 Task: In the  document regulation.rtf Use the feature 'and check spelling and grammer' Select the body of letter and change paragraph spacing to  'Double' Select the word  Hello and change the font size to  25
Action: Mouse moved to (248, 353)
Screenshot: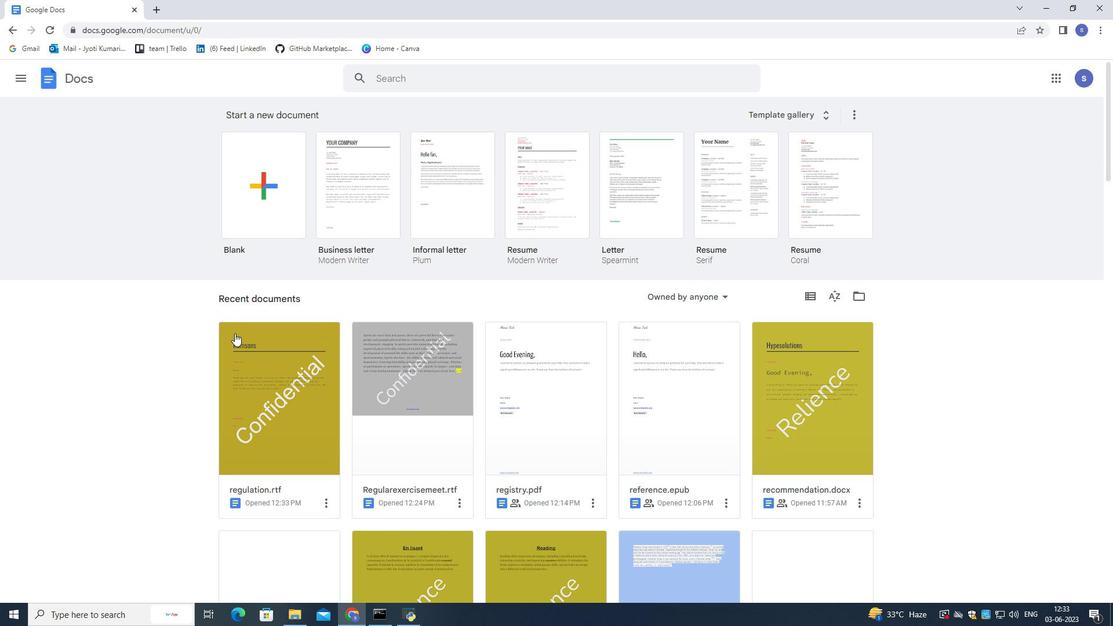 
Action: Mouse pressed left at (248, 353)
Screenshot: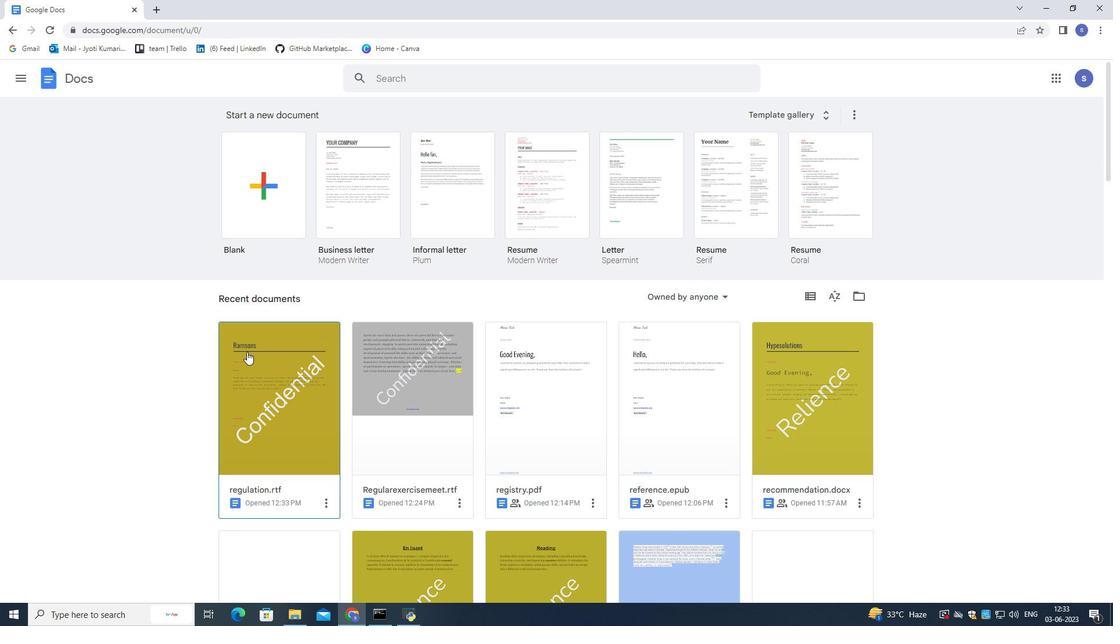 
Action: Mouse moved to (248, 353)
Screenshot: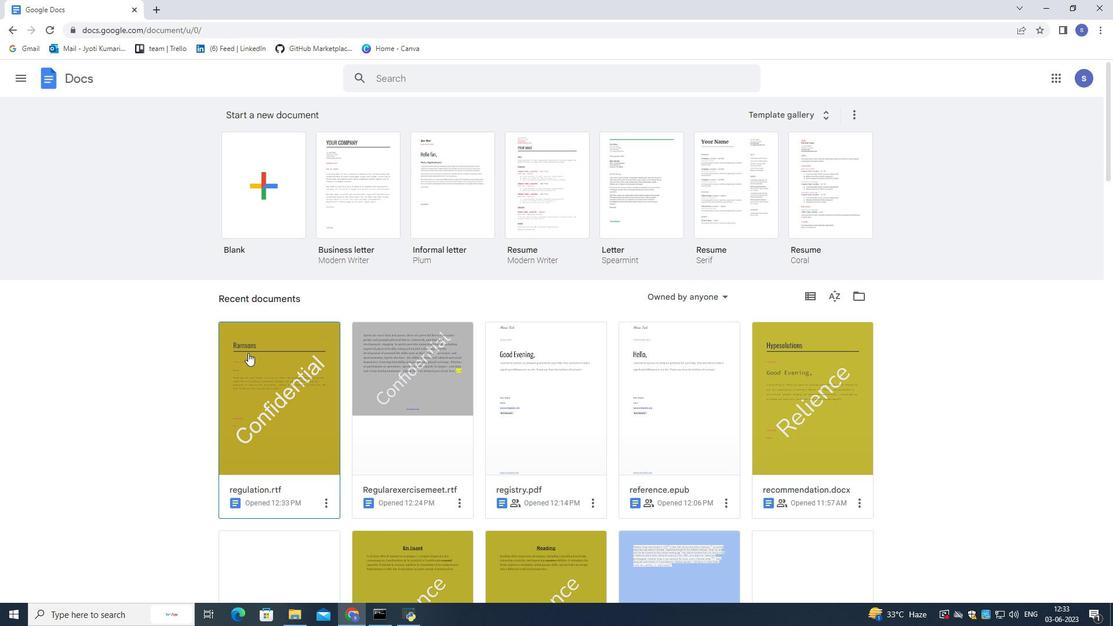 
Action: Mouse pressed left at (248, 353)
Screenshot: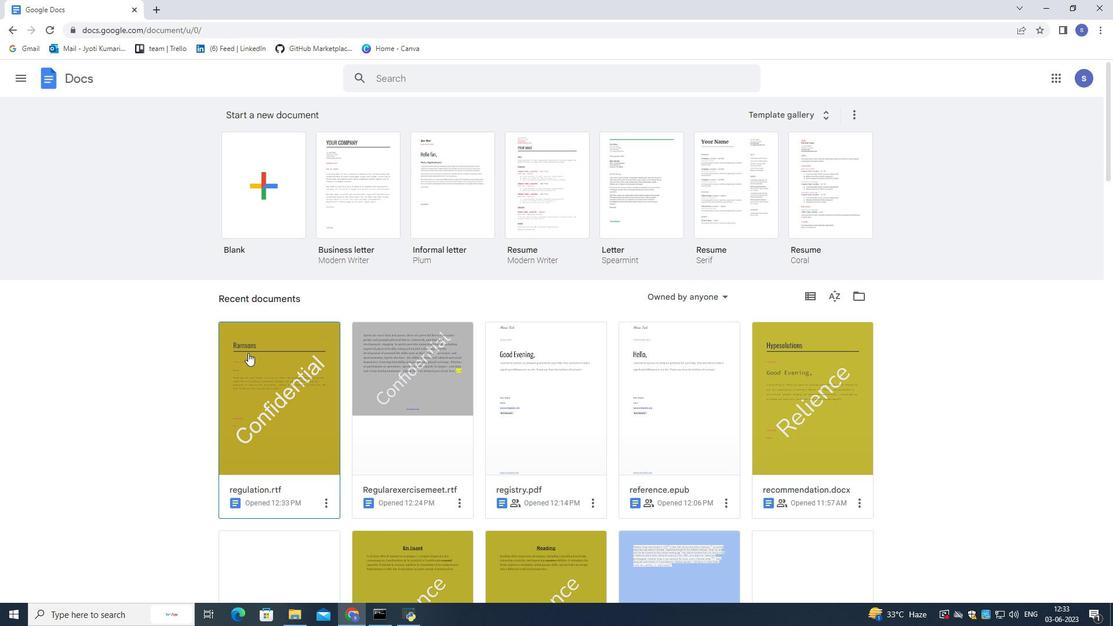 
Action: Mouse moved to (183, 87)
Screenshot: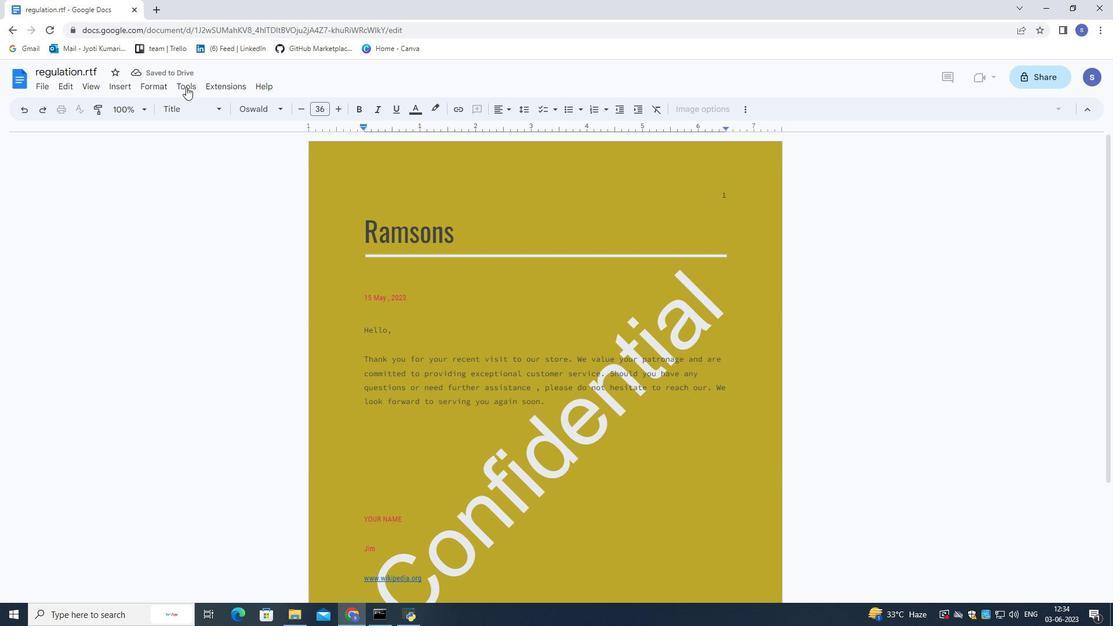 
Action: Mouse pressed left at (183, 87)
Screenshot: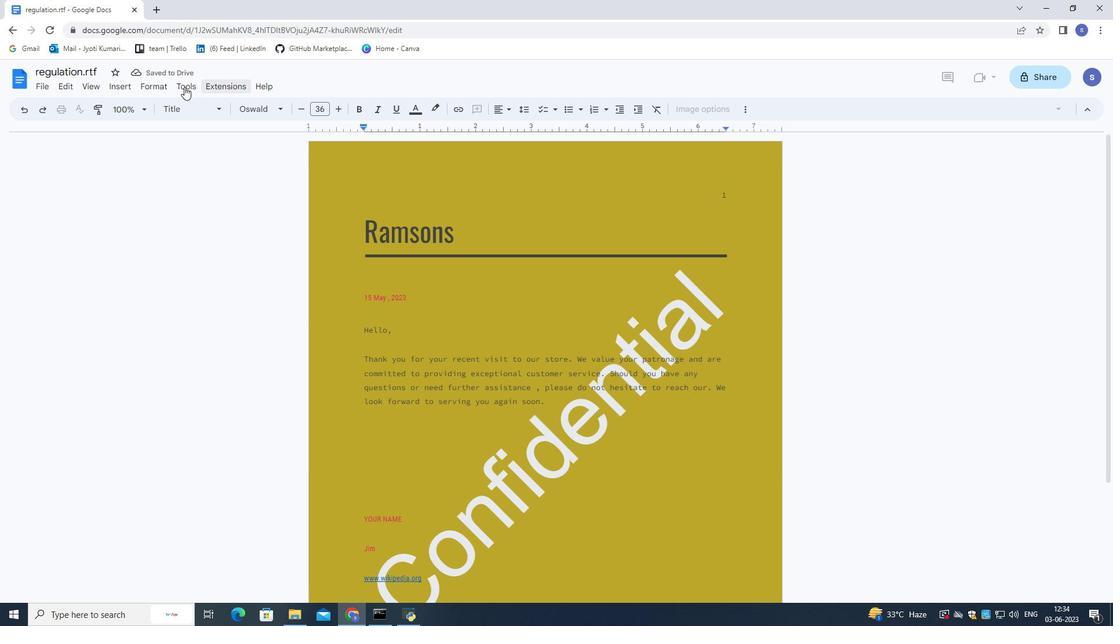 
Action: Mouse moved to (207, 103)
Screenshot: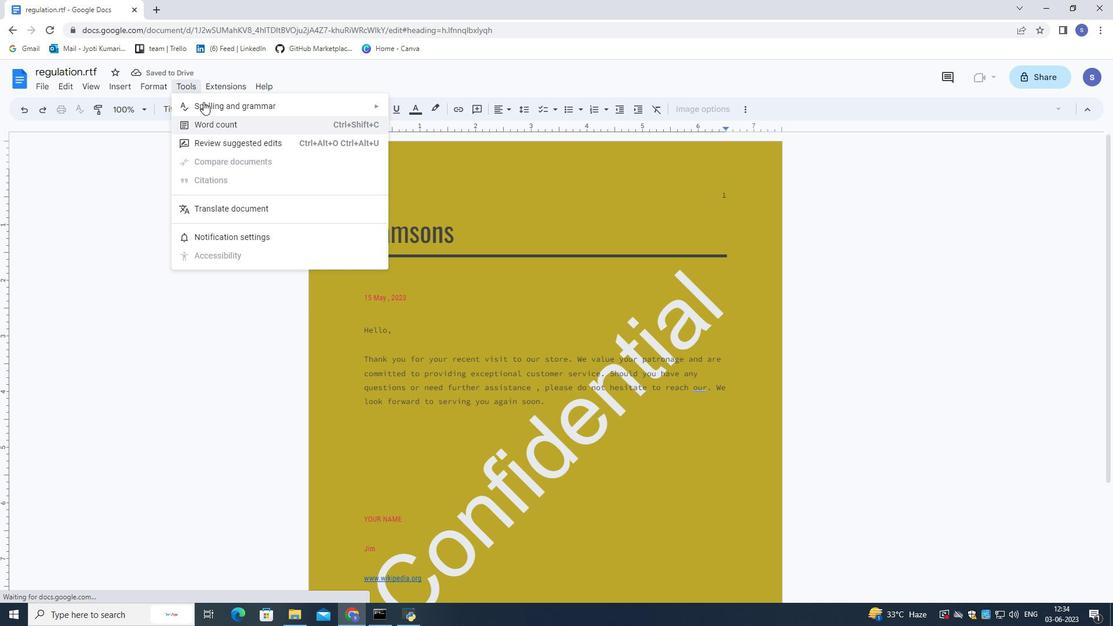 
Action: Mouse pressed left at (207, 103)
Screenshot: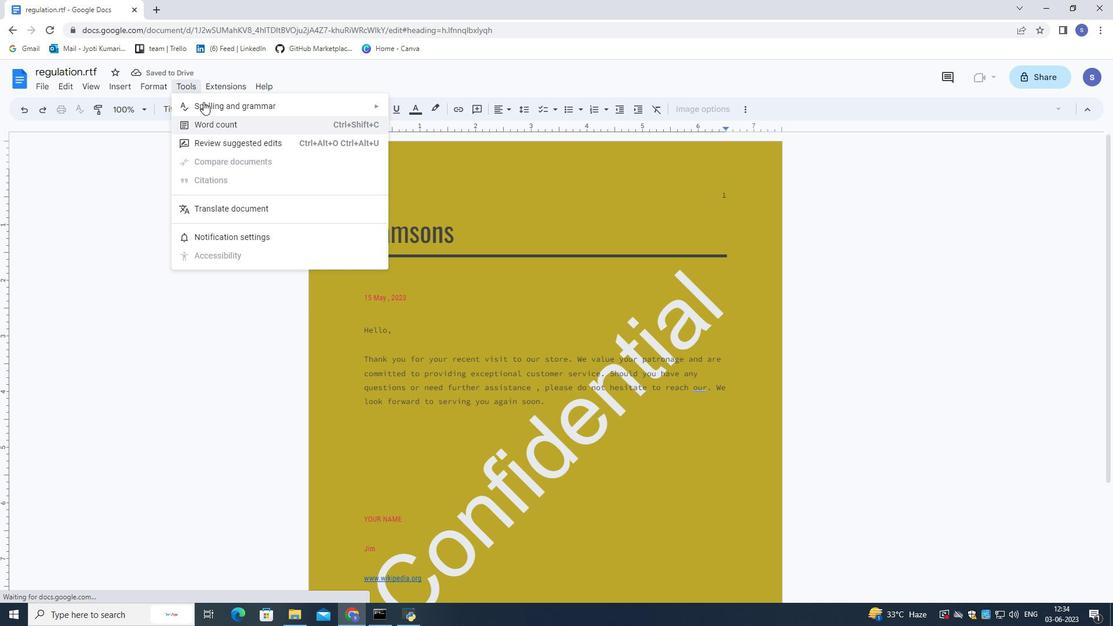 
Action: Mouse moved to (408, 109)
Screenshot: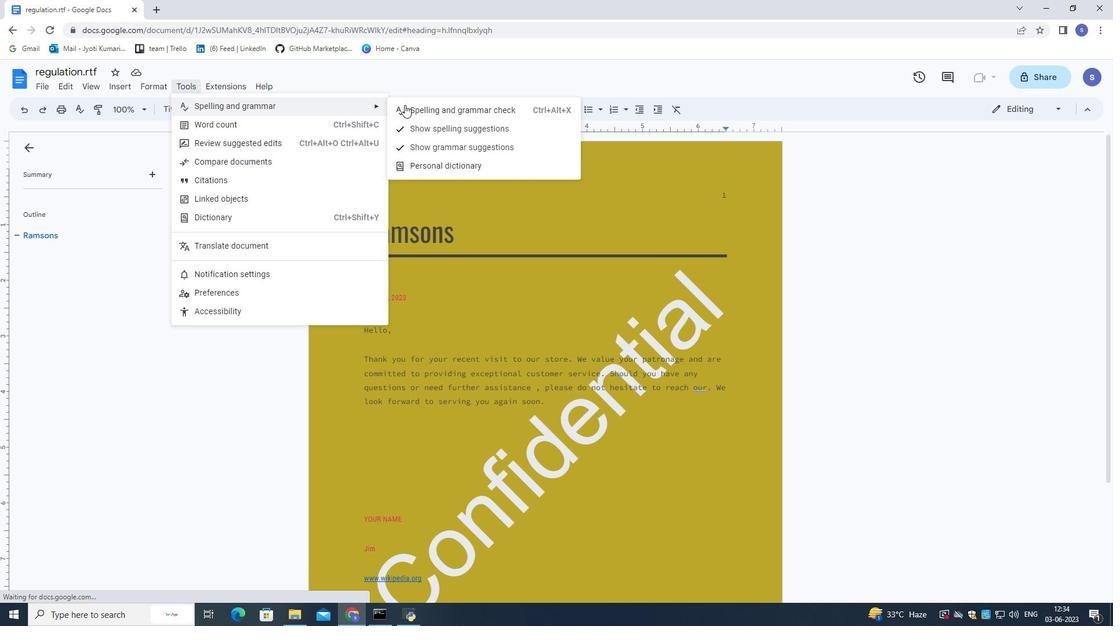 
Action: Mouse pressed left at (408, 109)
Screenshot: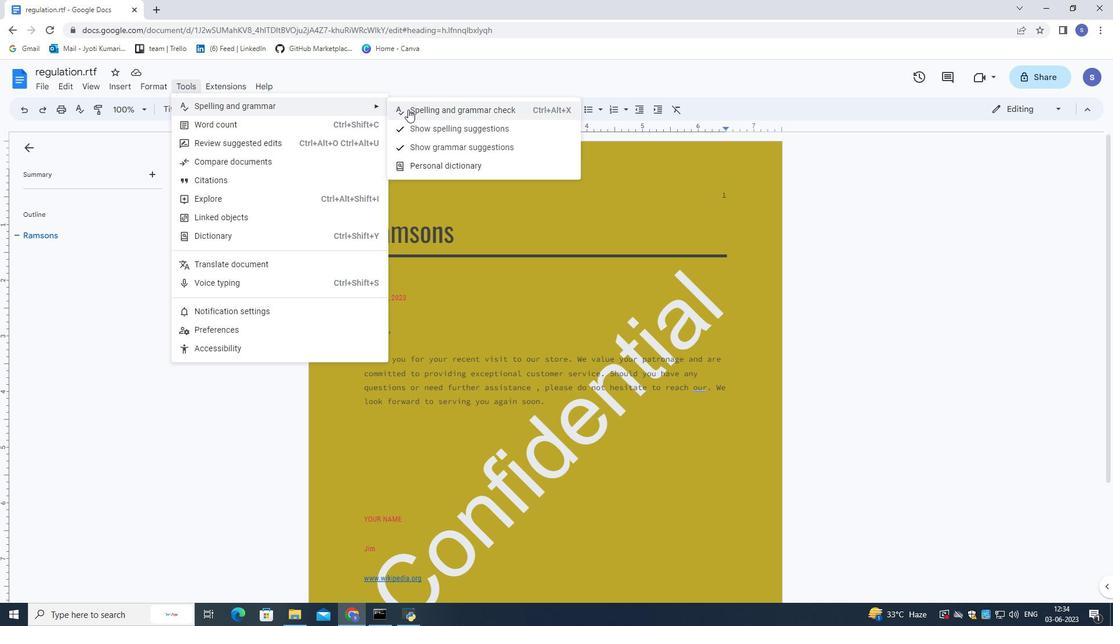 
Action: Mouse moved to (1039, 232)
Screenshot: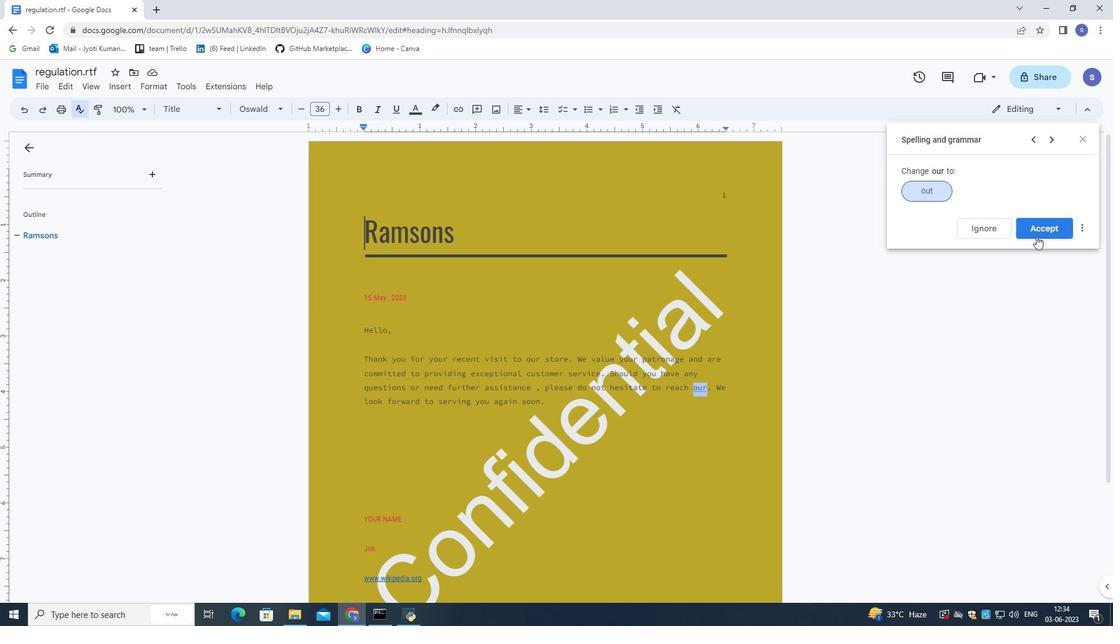 
Action: Mouse pressed left at (1039, 232)
Screenshot: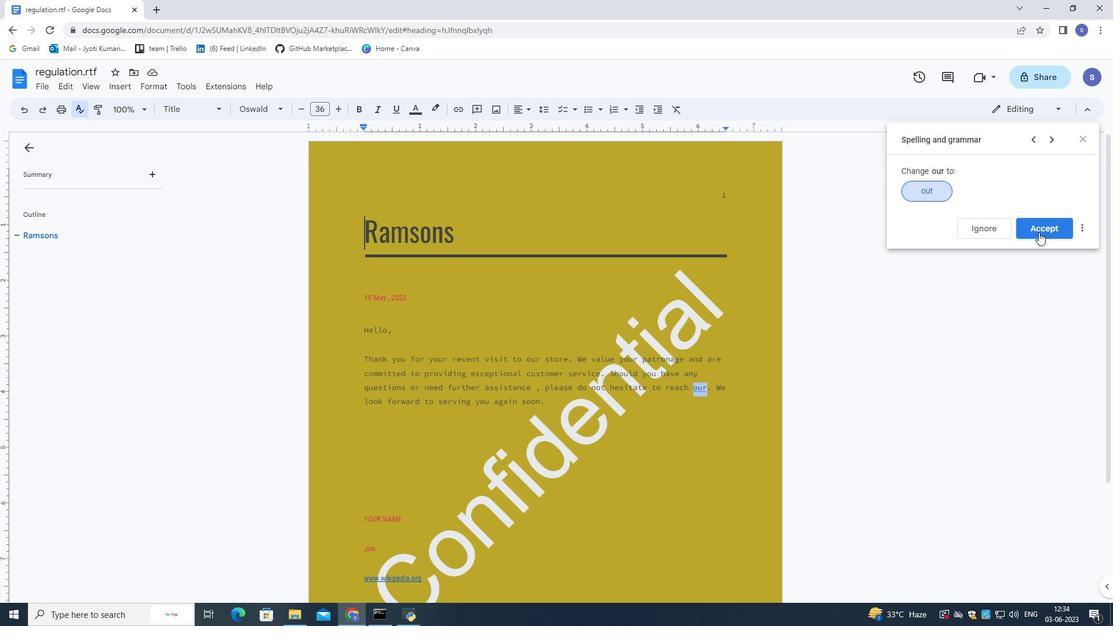
Action: Mouse moved to (570, 406)
Screenshot: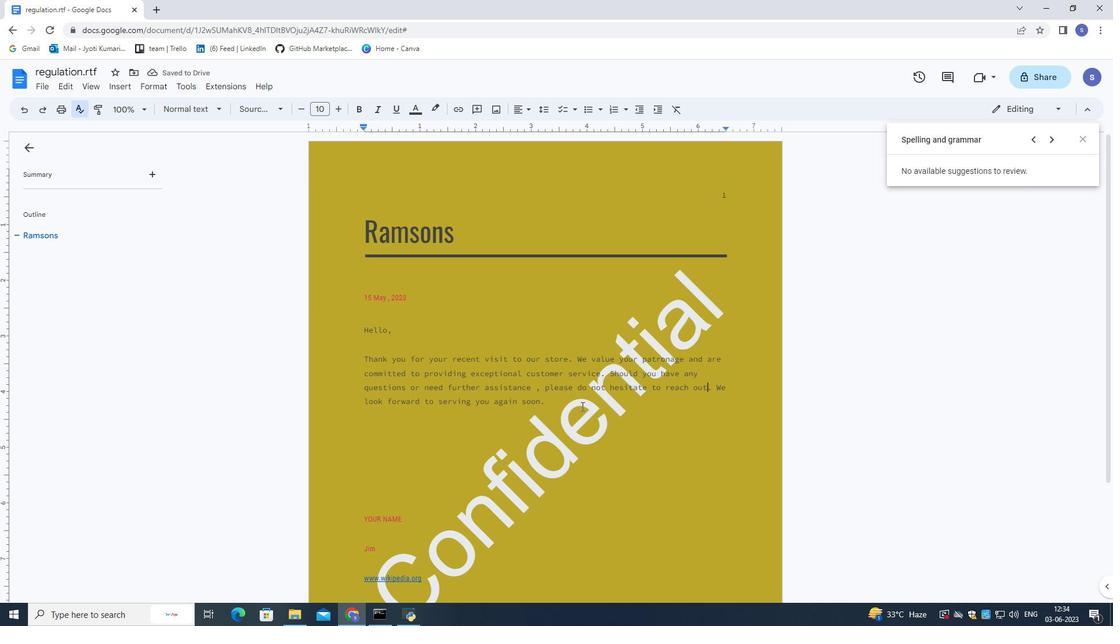 
Action: Mouse pressed left at (570, 406)
Screenshot: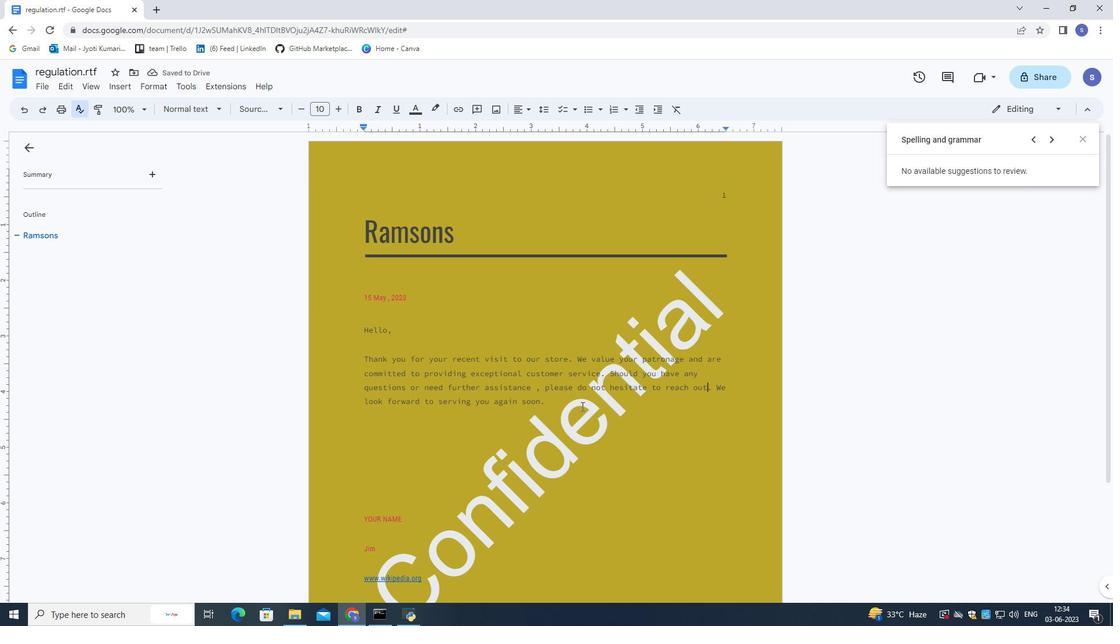 
Action: Mouse moved to (546, 106)
Screenshot: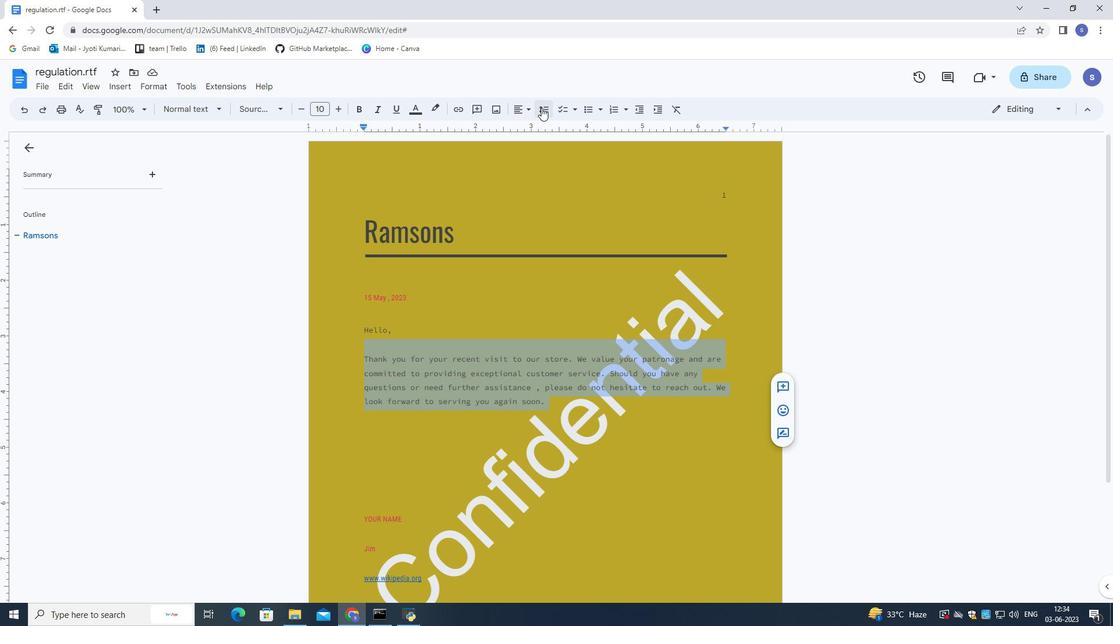 
Action: Mouse pressed left at (546, 106)
Screenshot: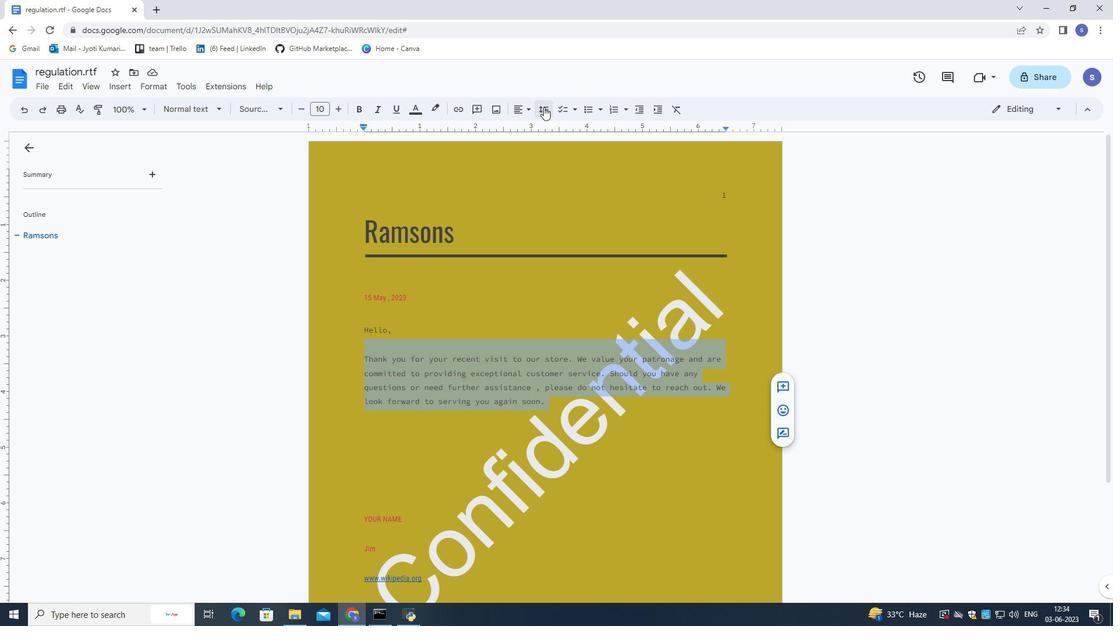 
Action: Mouse moved to (560, 185)
Screenshot: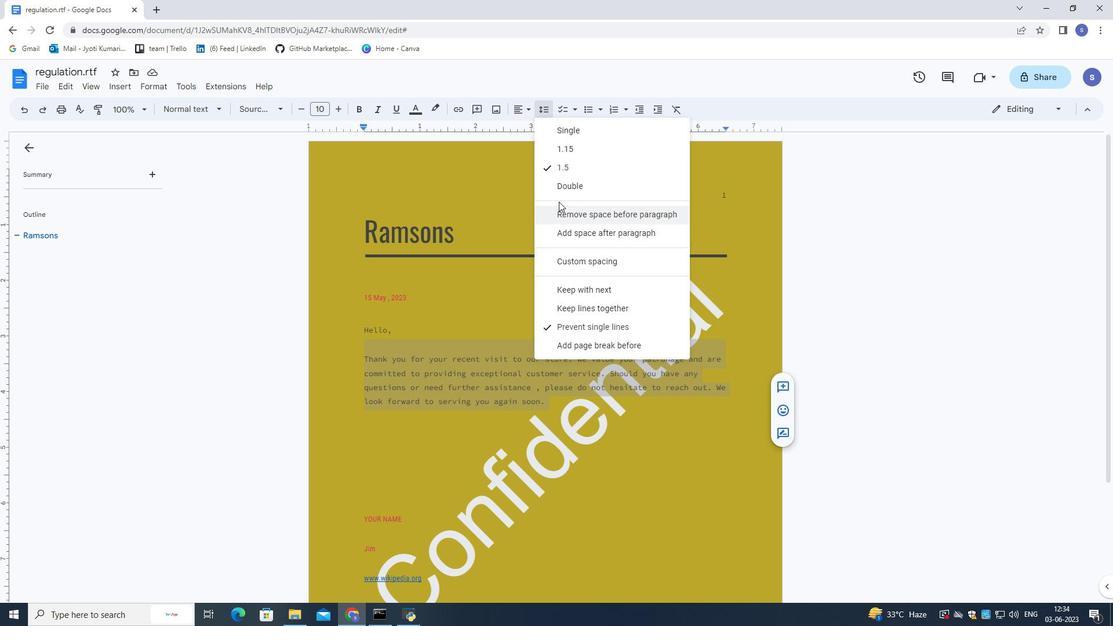 
Action: Mouse pressed left at (560, 185)
Screenshot: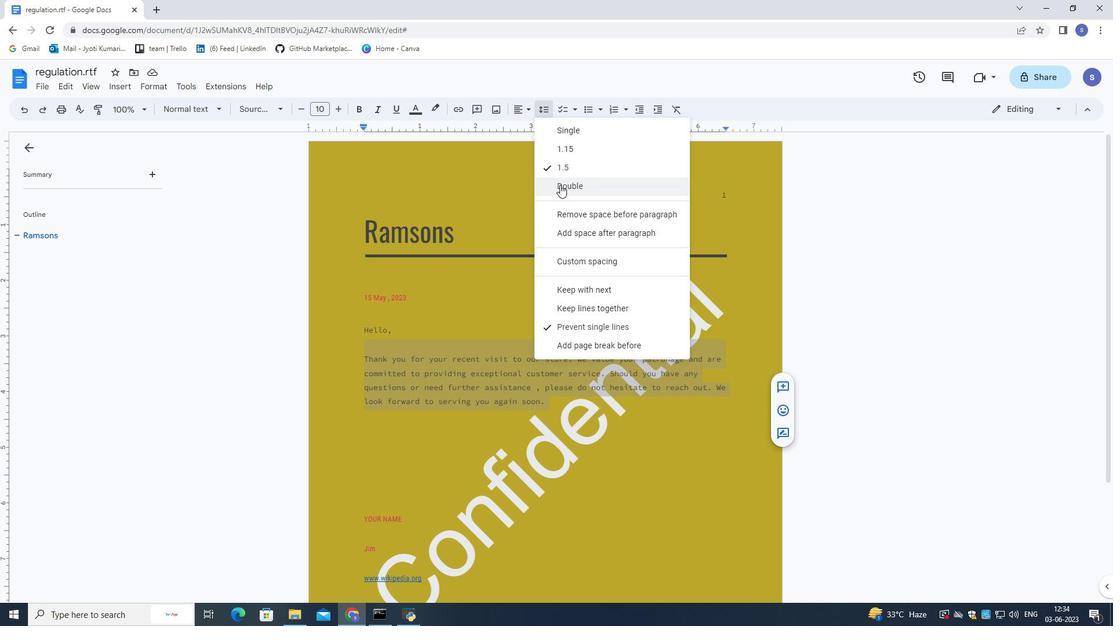 
Action: Mouse moved to (488, 274)
Screenshot: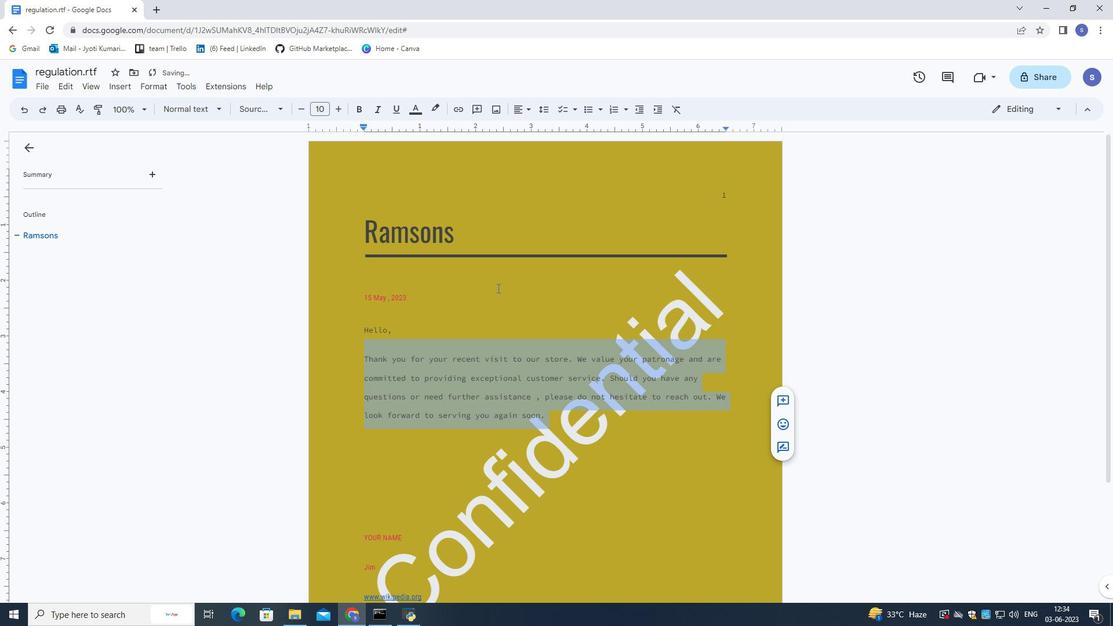 
Action: Mouse pressed left at (488, 274)
Screenshot: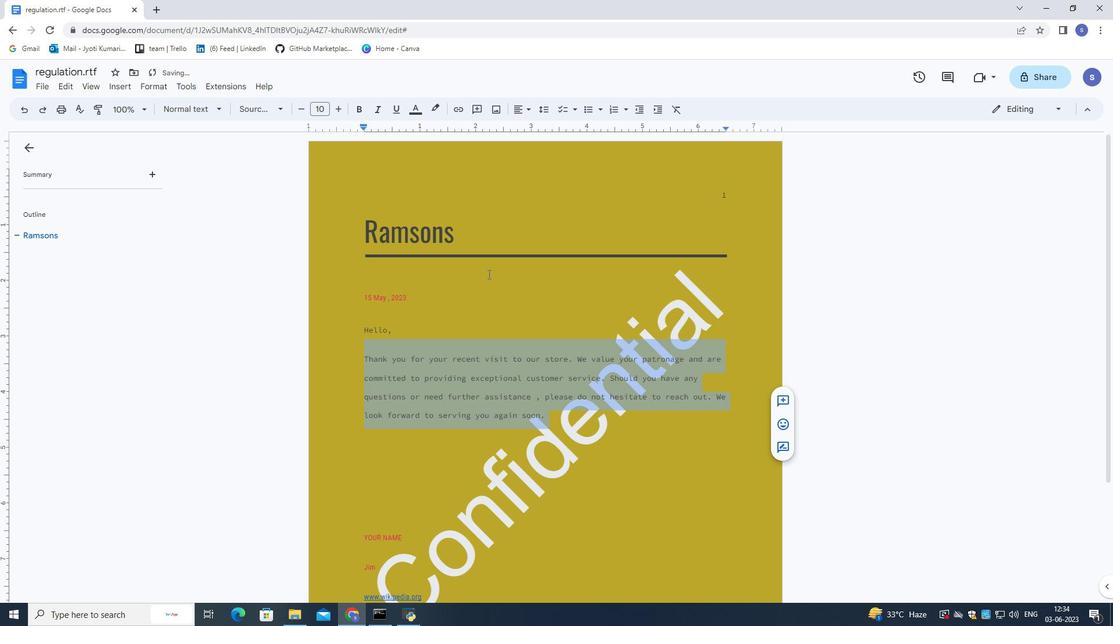 
Action: Mouse moved to (405, 331)
Screenshot: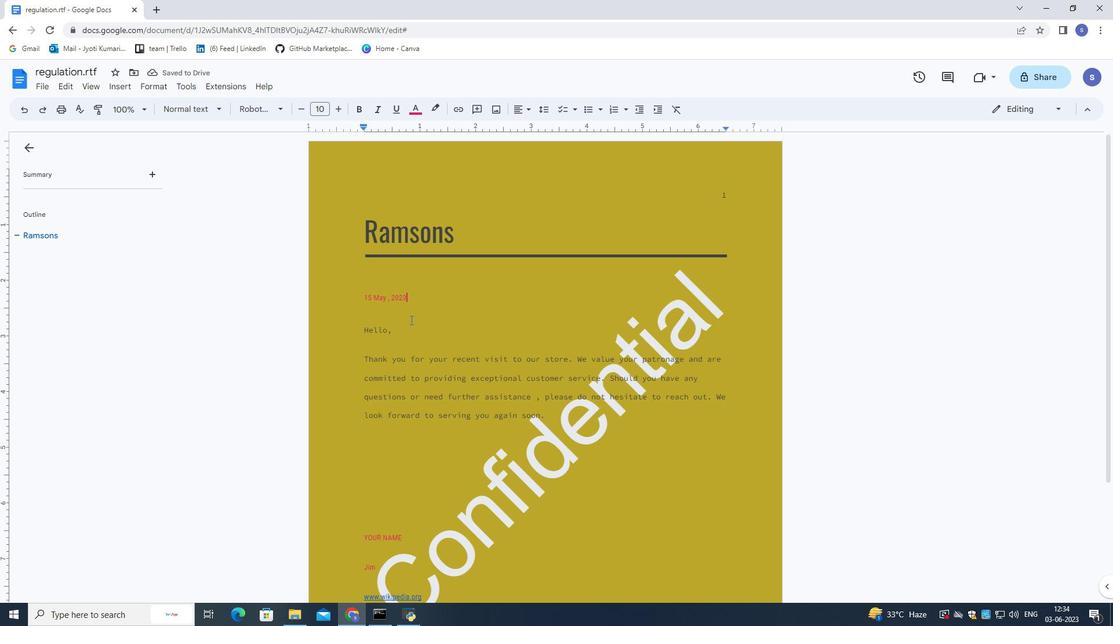 
Action: Mouse pressed left at (405, 331)
Screenshot: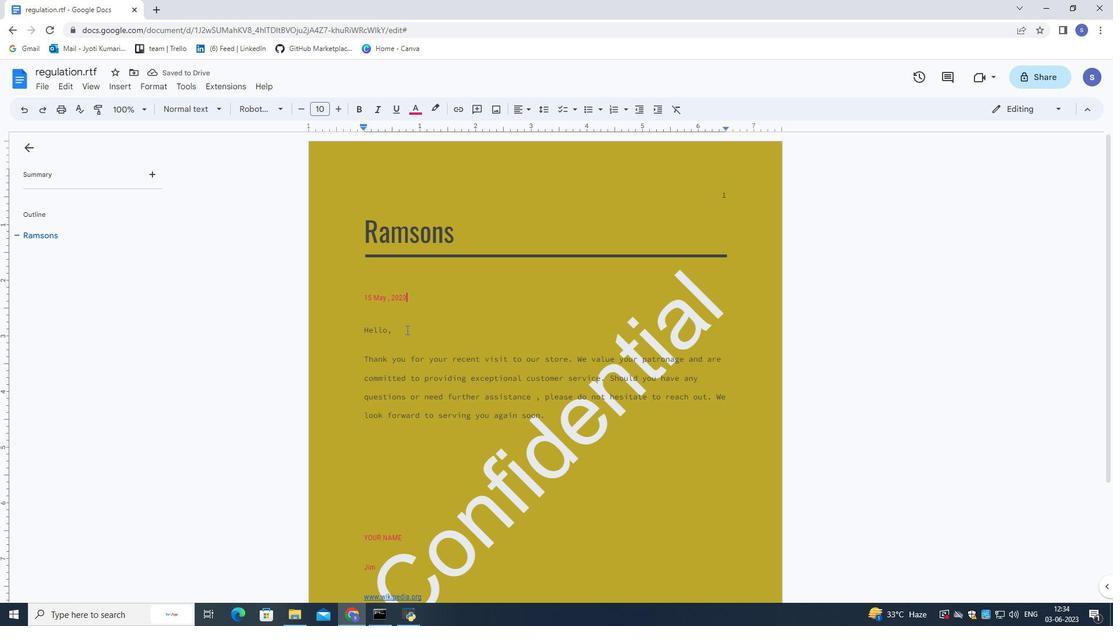 
Action: Mouse moved to (336, 110)
Screenshot: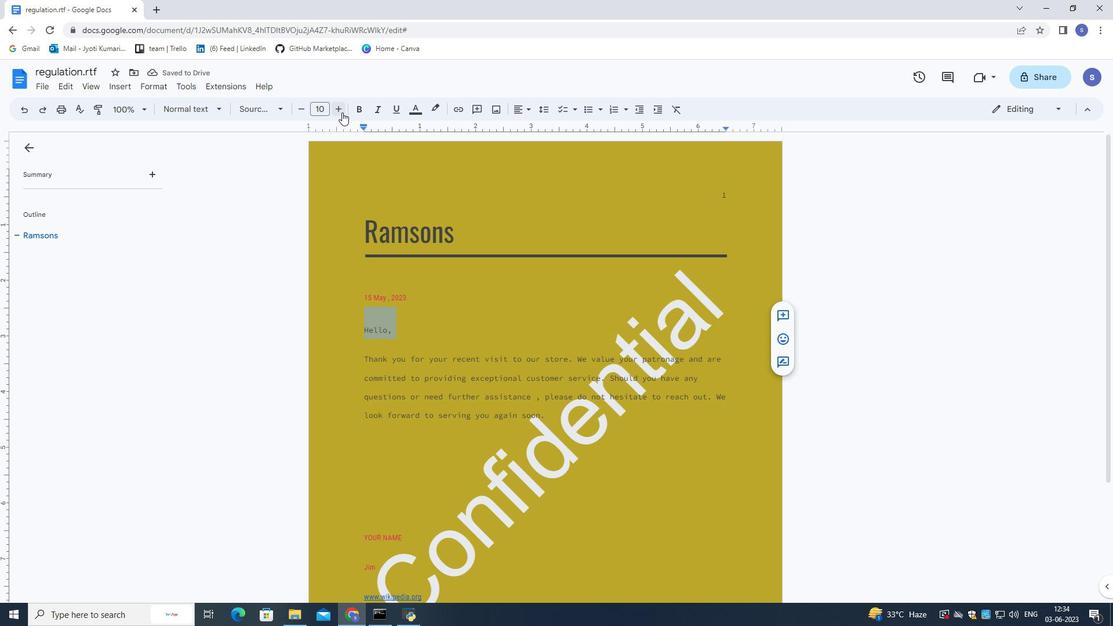 
Action: Mouse pressed left at (336, 110)
Screenshot: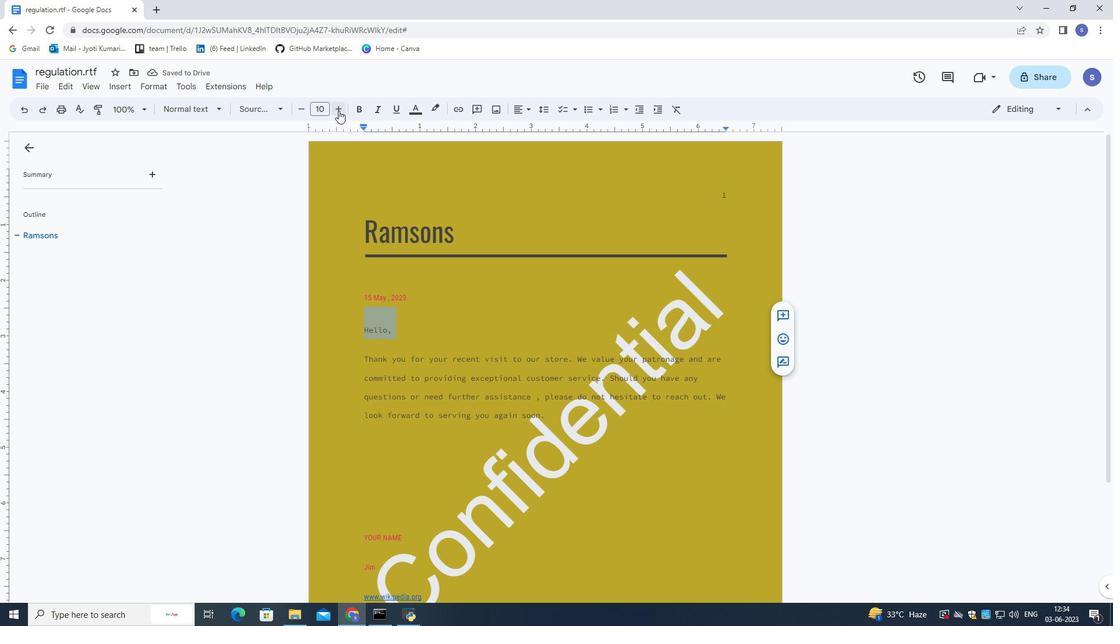 
Action: Mouse pressed left at (336, 110)
Screenshot: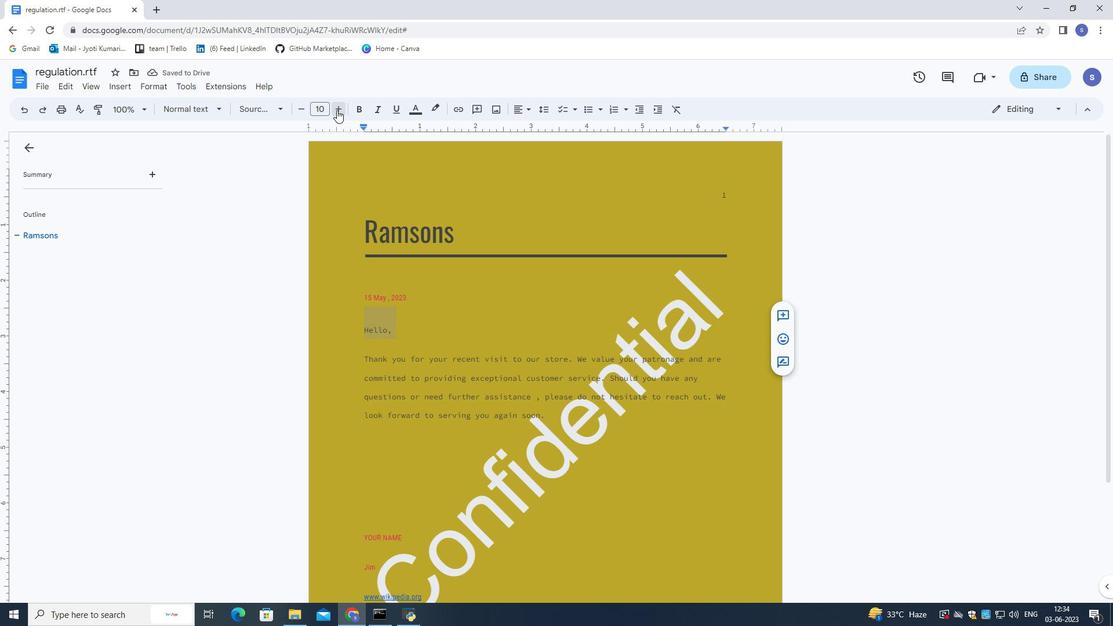 
Action: Mouse pressed left at (336, 110)
Screenshot: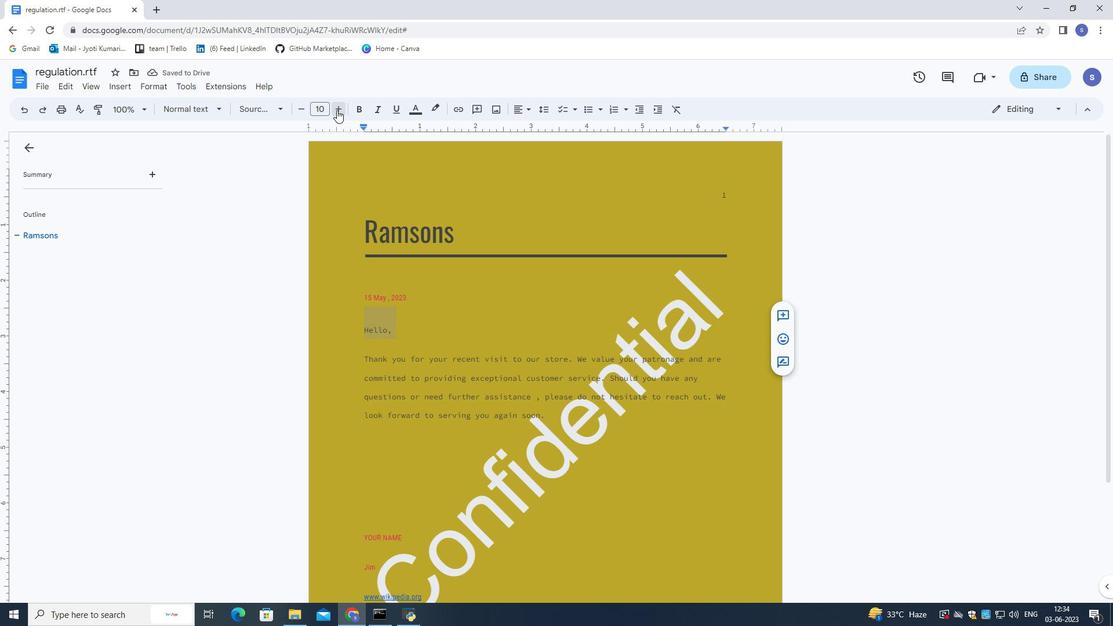 
Action: Mouse pressed left at (336, 110)
Screenshot: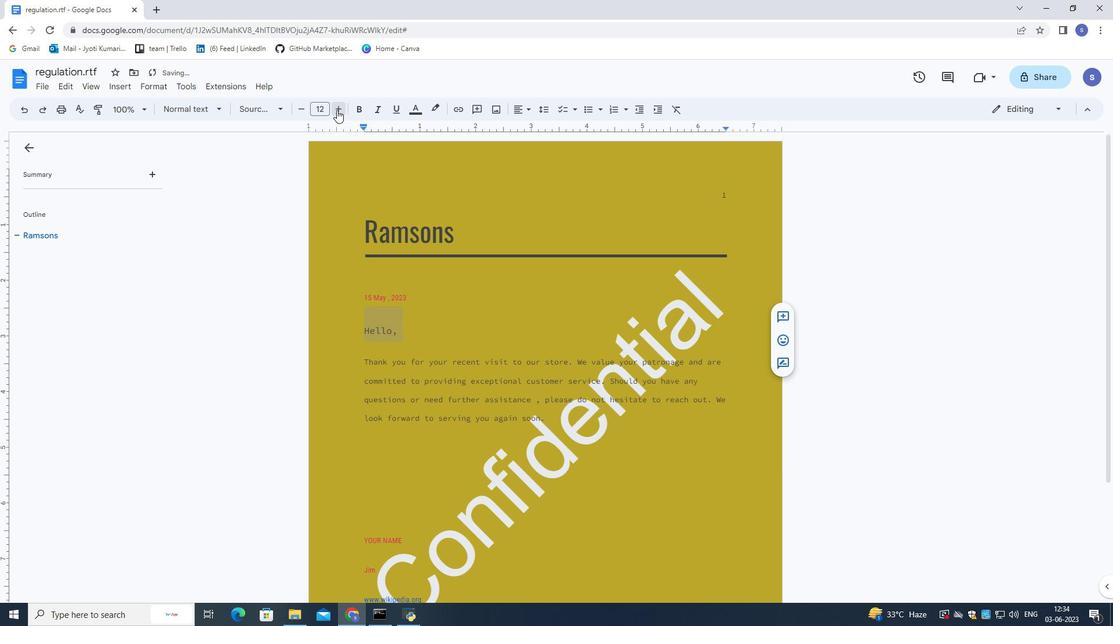 
Action: Mouse pressed left at (336, 110)
Screenshot: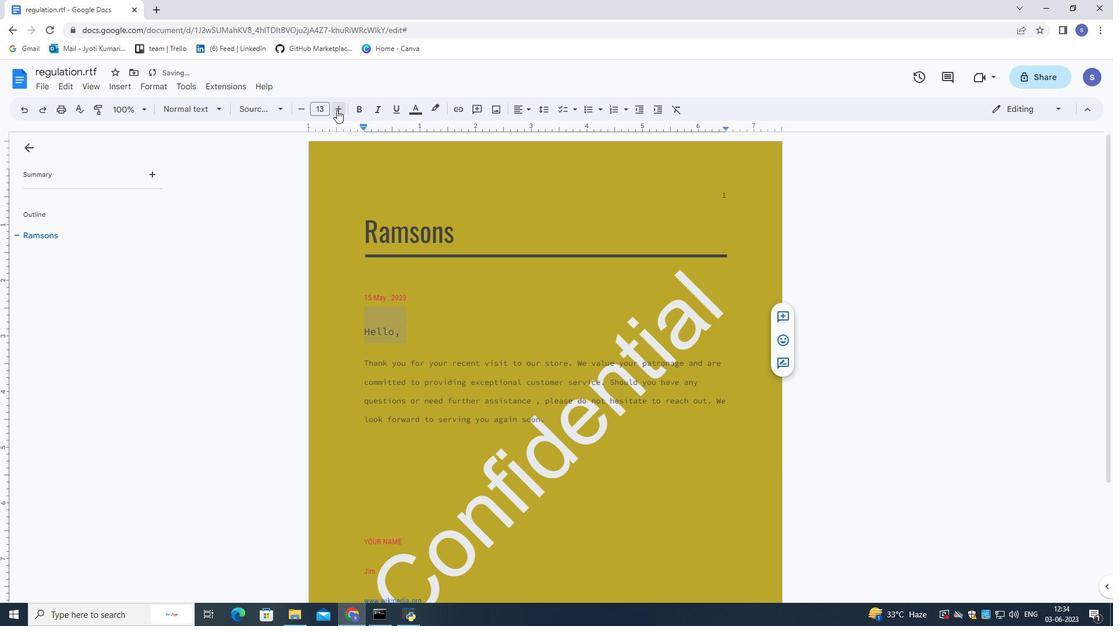 
Action: Mouse pressed left at (336, 110)
Screenshot: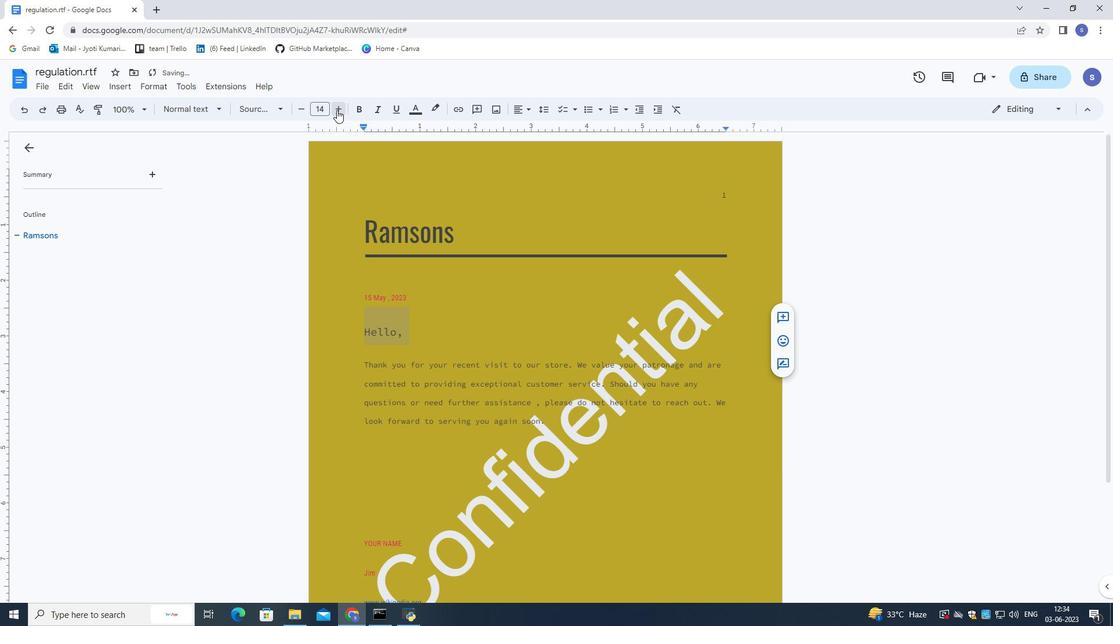 
Action: Mouse pressed left at (336, 110)
Screenshot: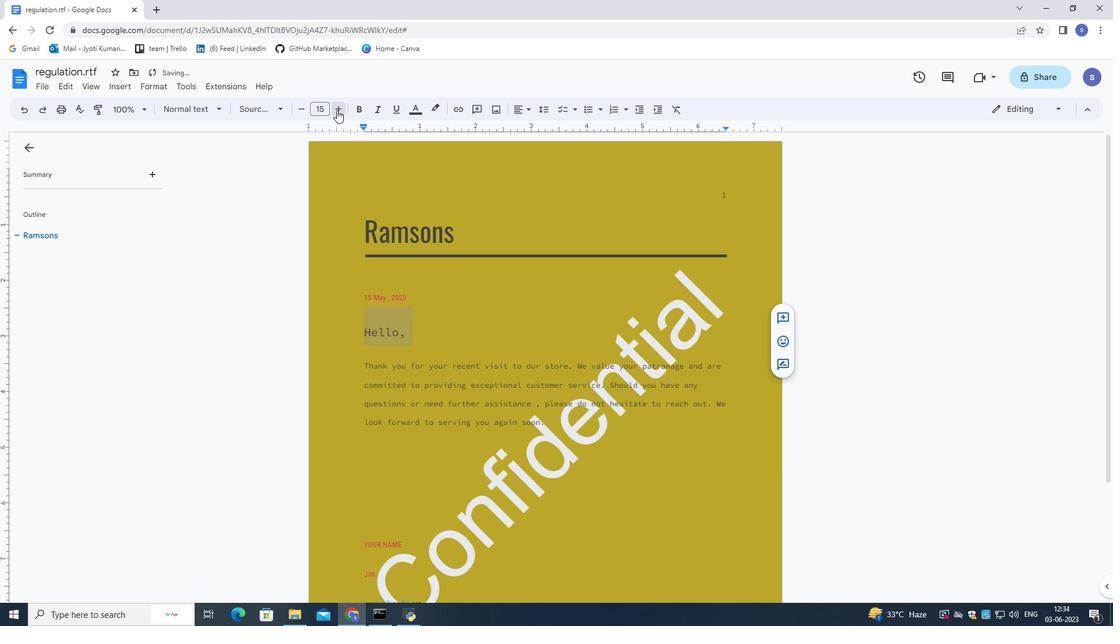
Action: Mouse pressed left at (336, 110)
Screenshot: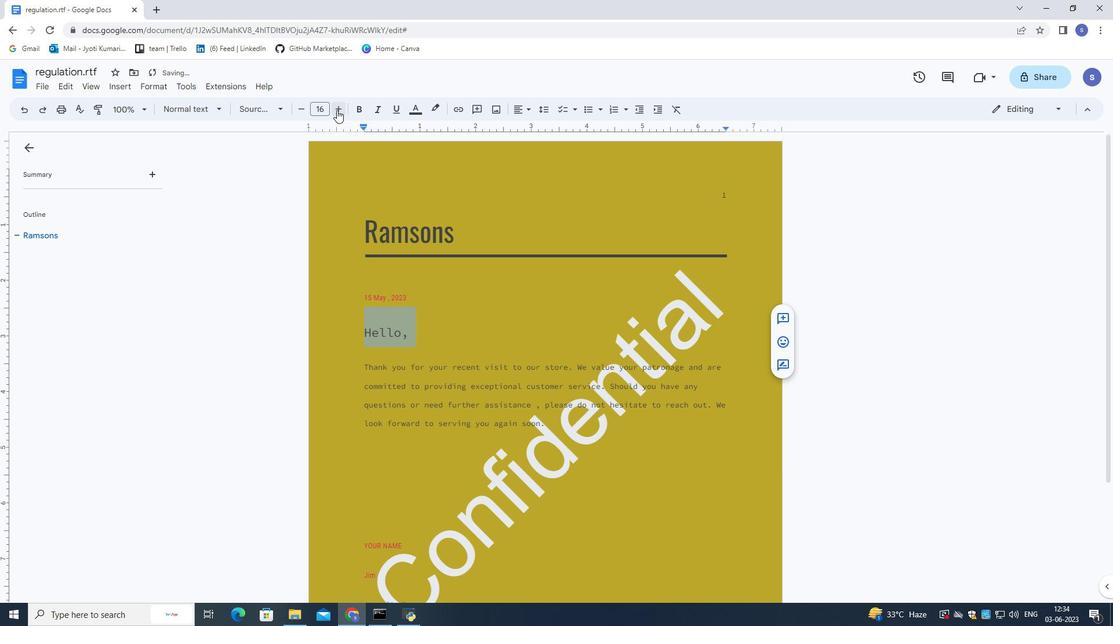 
Action: Mouse pressed left at (336, 110)
Screenshot: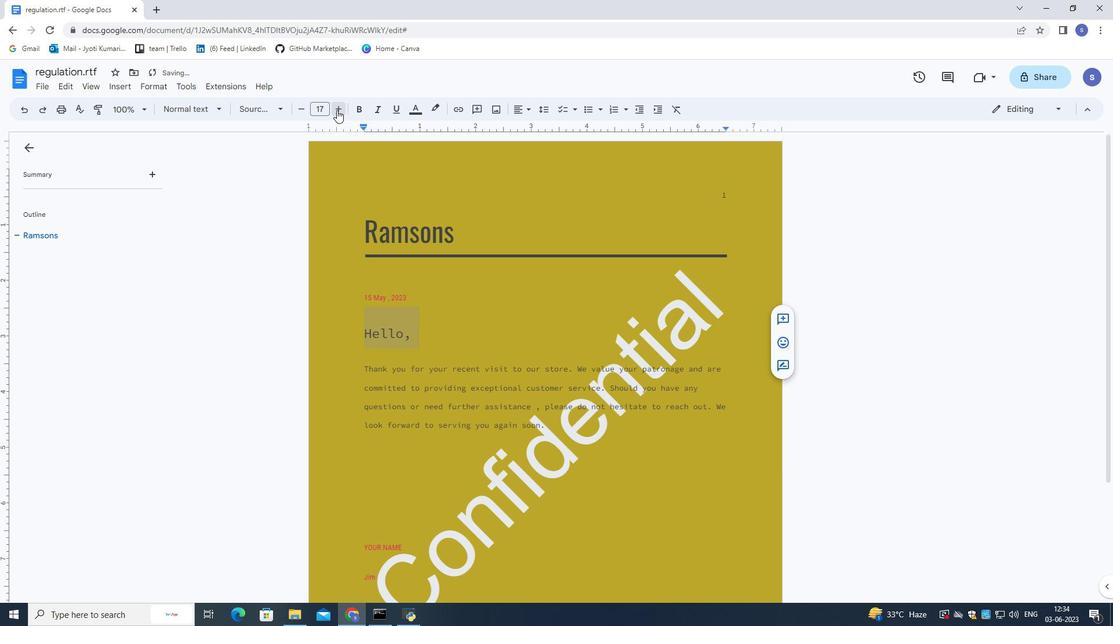 
Action: Mouse pressed left at (336, 110)
Screenshot: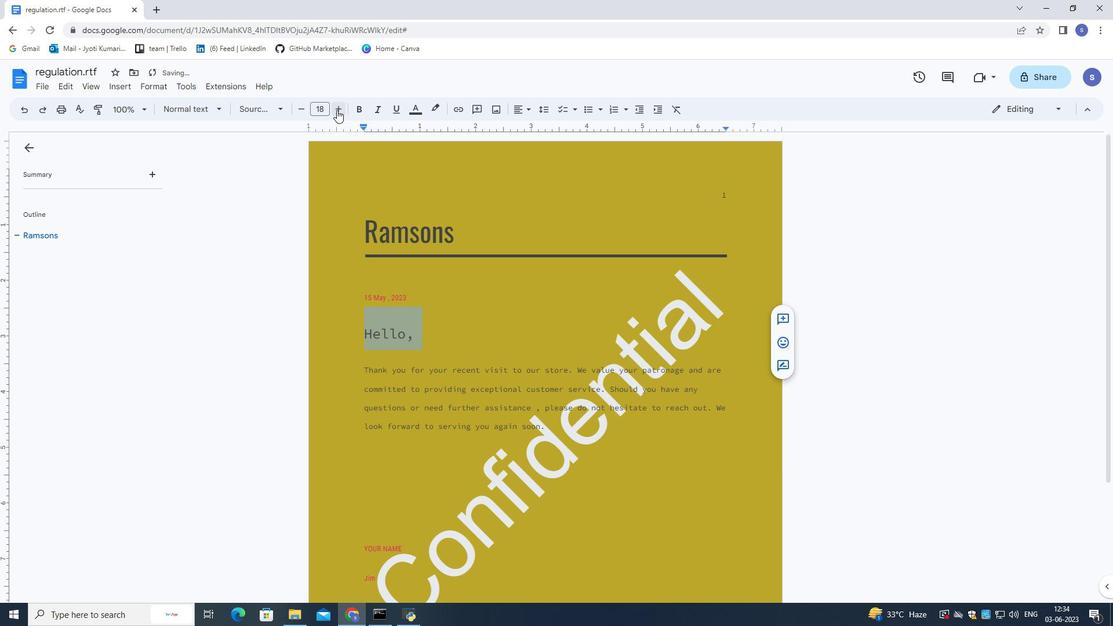 
Action: Mouse pressed left at (336, 110)
Screenshot: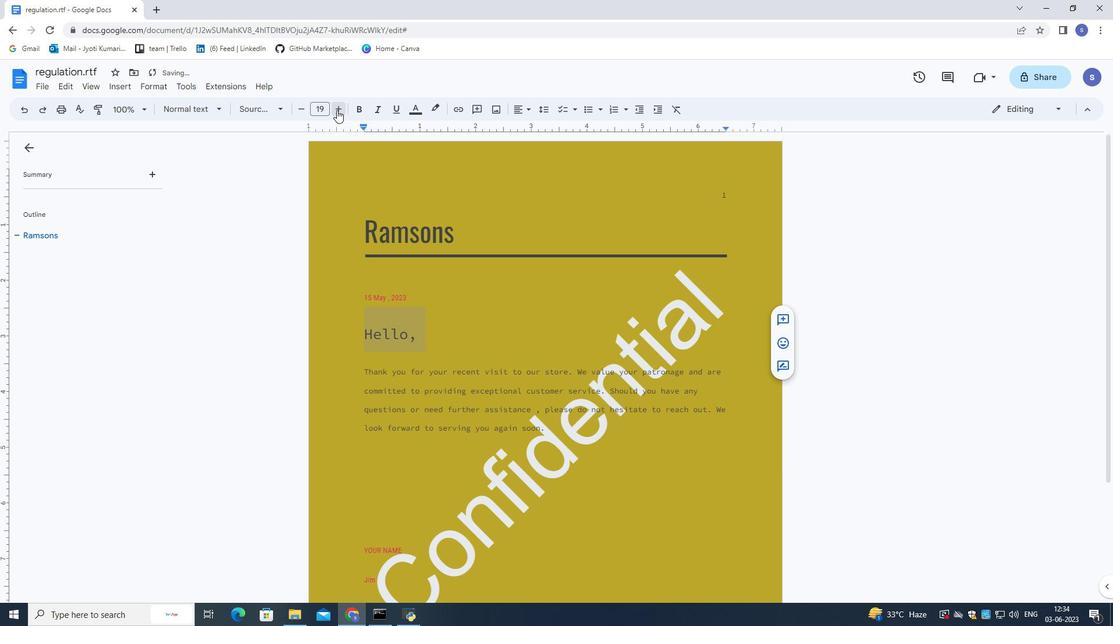 
Action: Mouse pressed left at (336, 110)
Screenshot: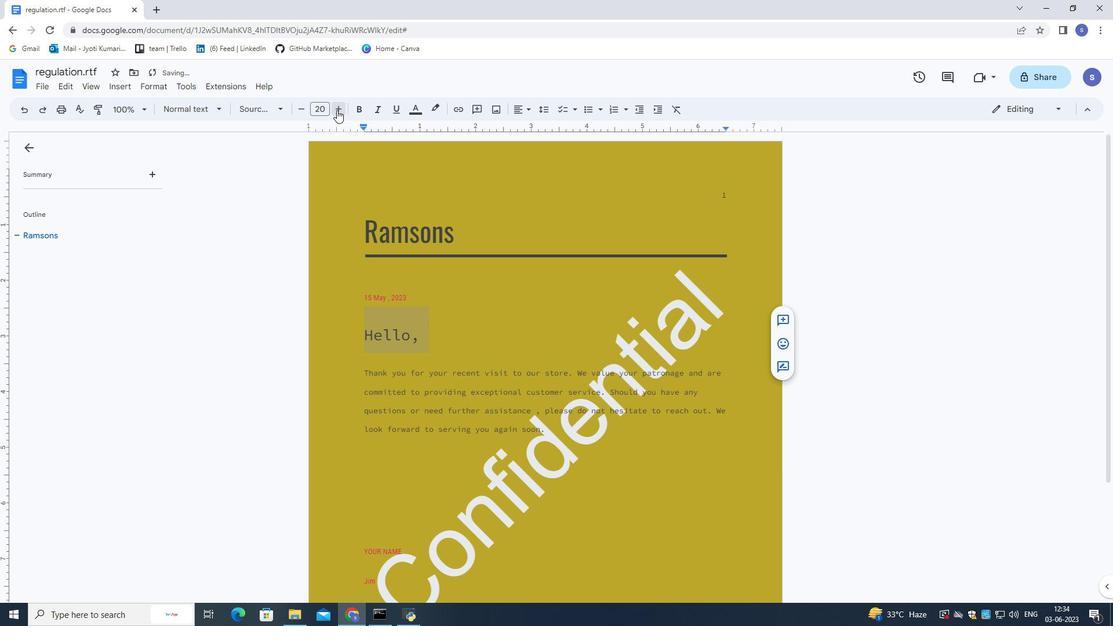 
Action: Mouse pressed left at (336, 110)
Screenshot: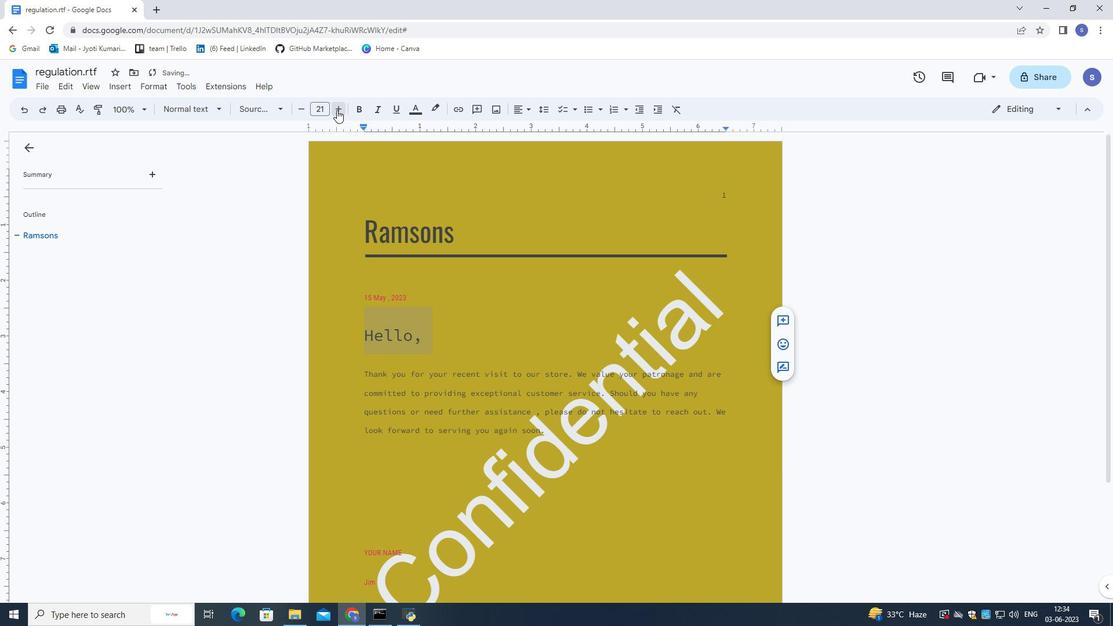
Action: Mouse pressed left at (336, 110)
Screenshot: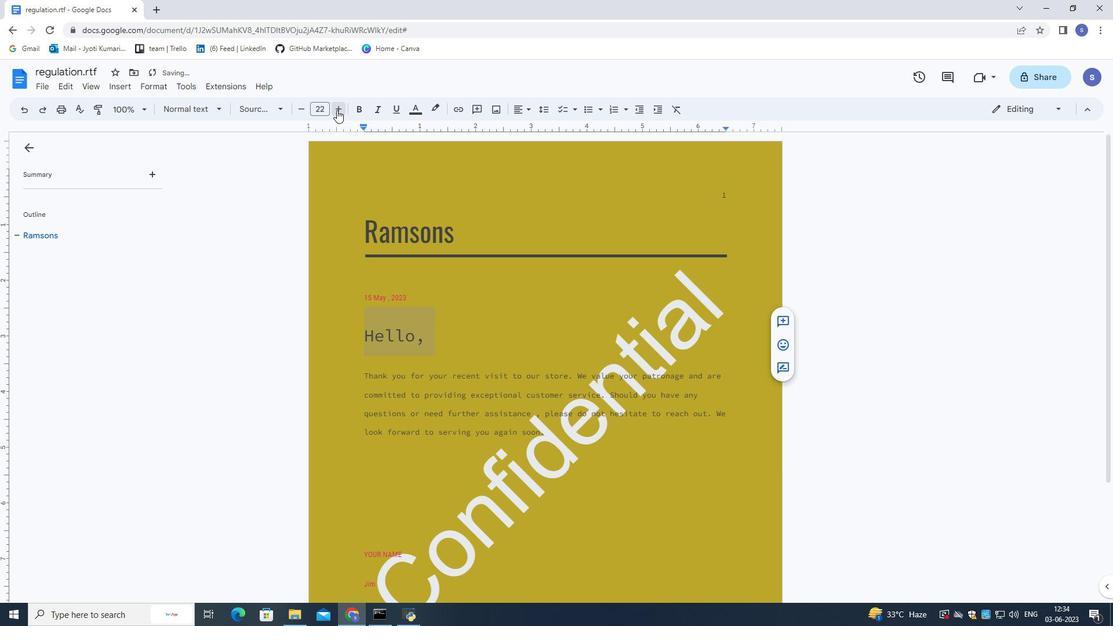 
Action: Mouse pressed left at (336, 110)
Screenshot: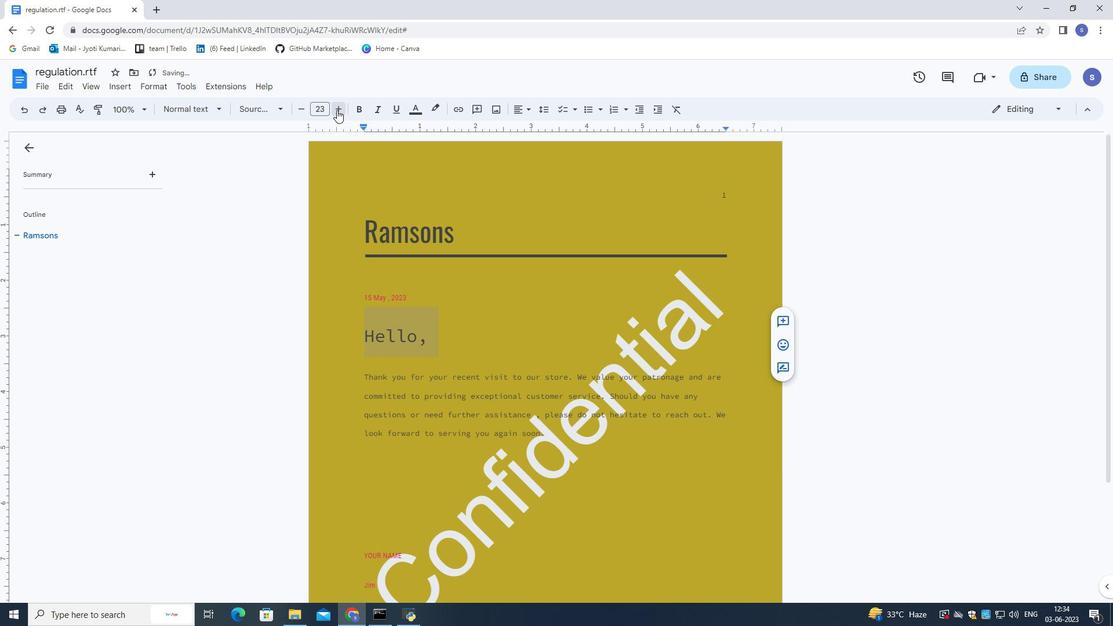 
Action: Mouse moved to (417, 211)
Screenshot: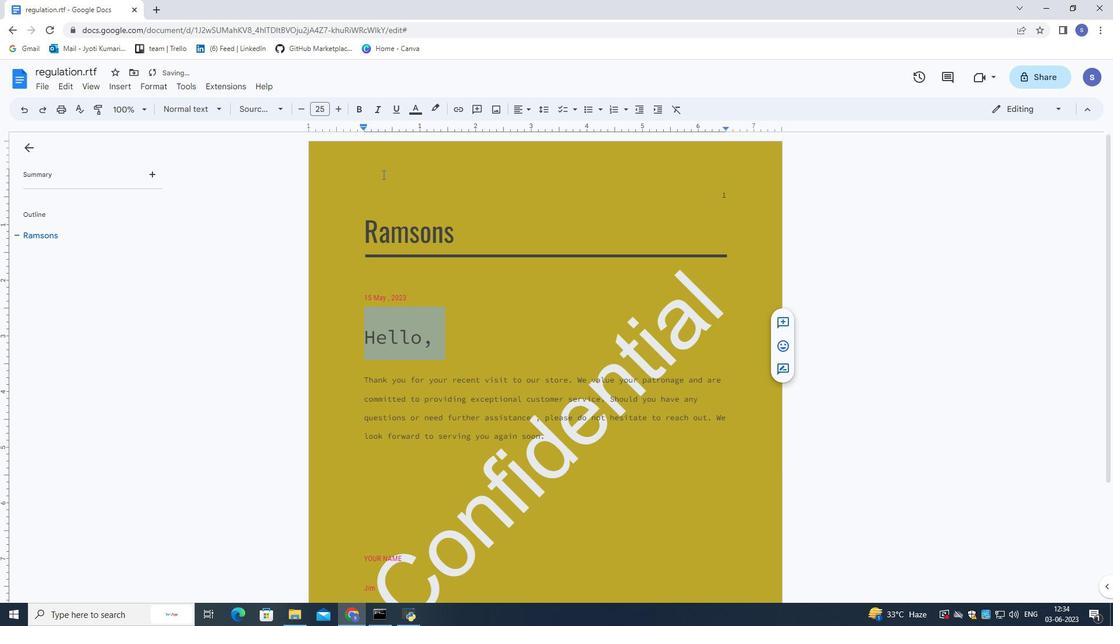 
Action: Mouse pressed left at (417, 211)
Screenshot: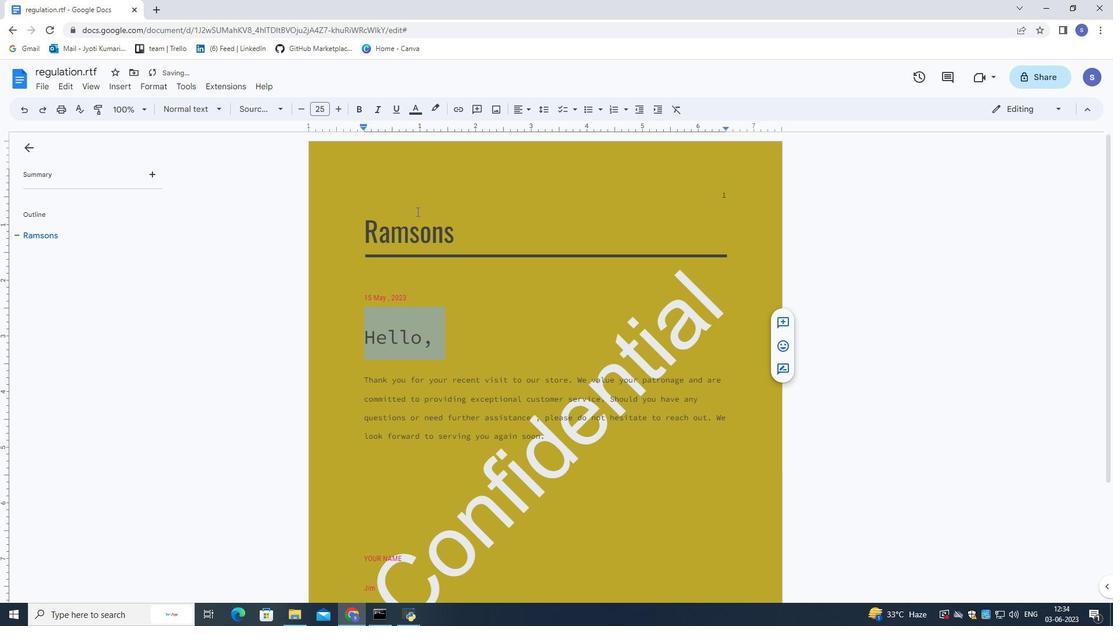 
Action: Mouse scrolled (417, 211) with delta (0, 0)
Screenshot: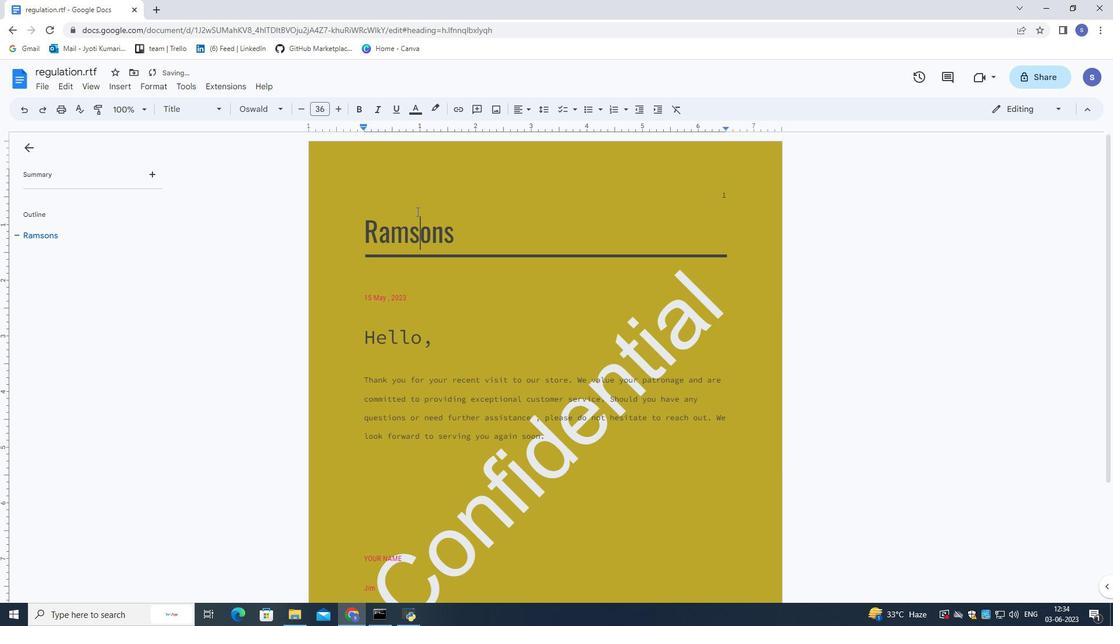 
Action: Mouse moved to (418, 213)
Screenshot: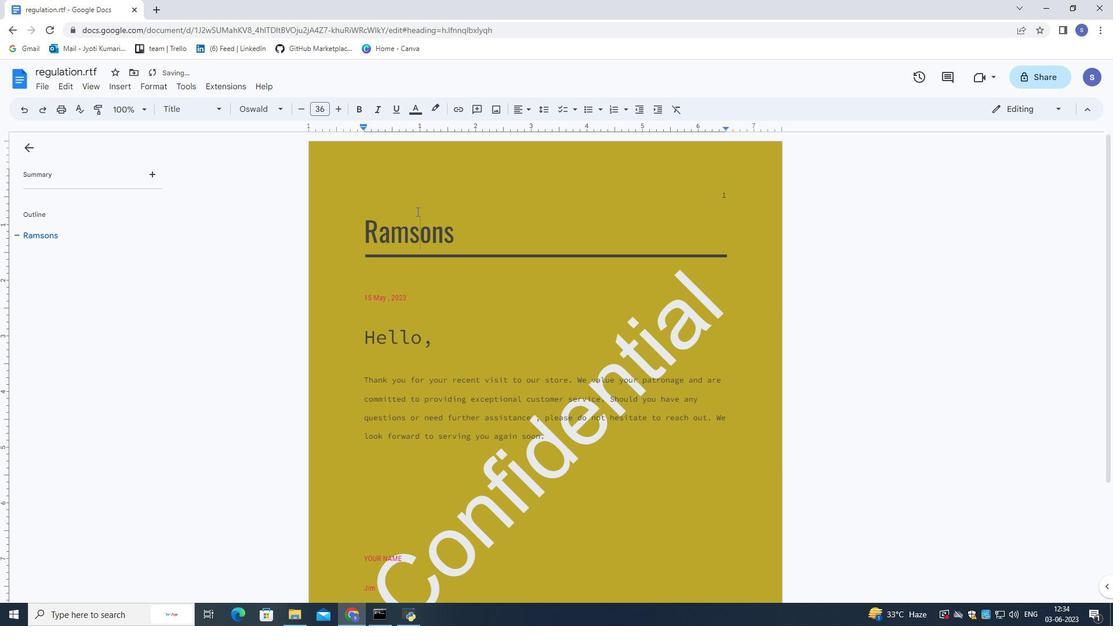 
Action: Mouse scrolled (418, 212) with delta (0, 0)
Screenshot: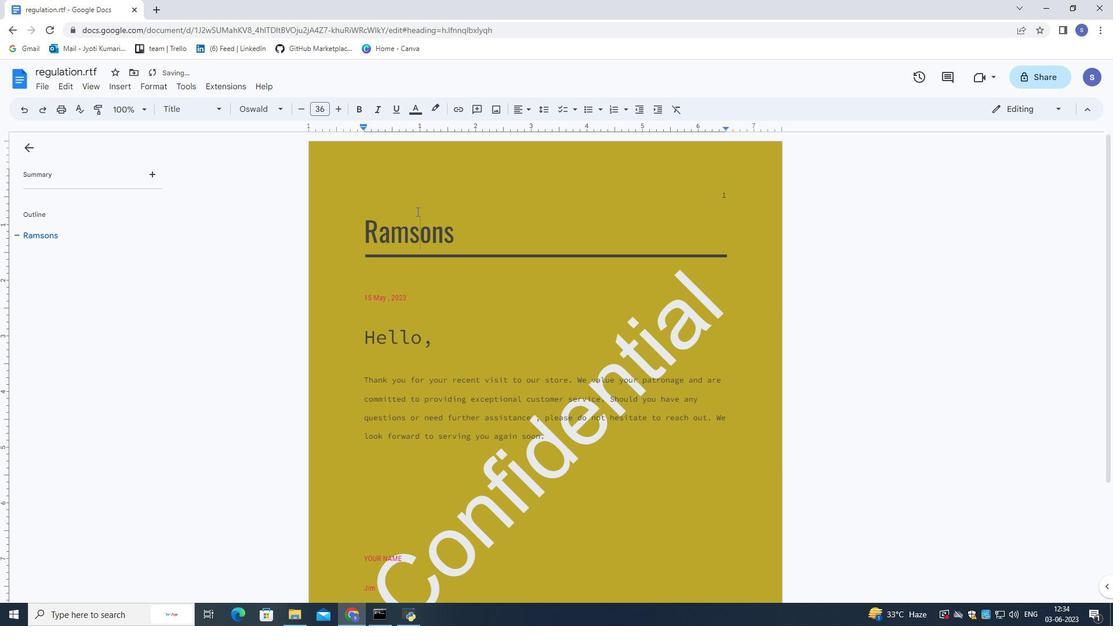 
Action: Mouse moved to (419, 215)
Screenshot: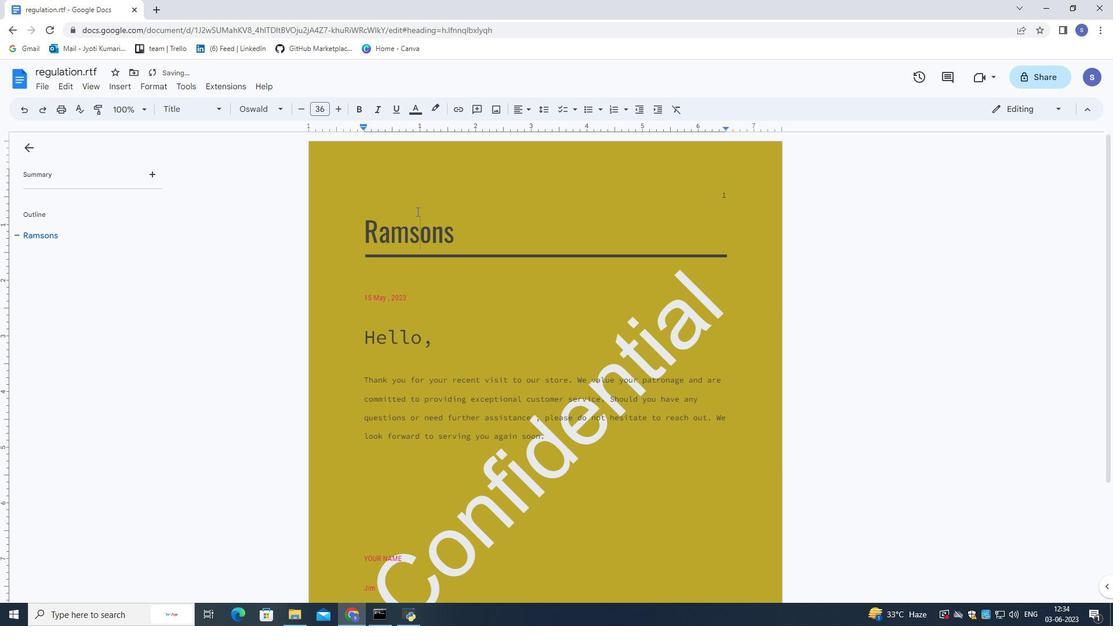 
Action: Mouse scrolled (419, 215) with delta (0, 0)
Screenshot: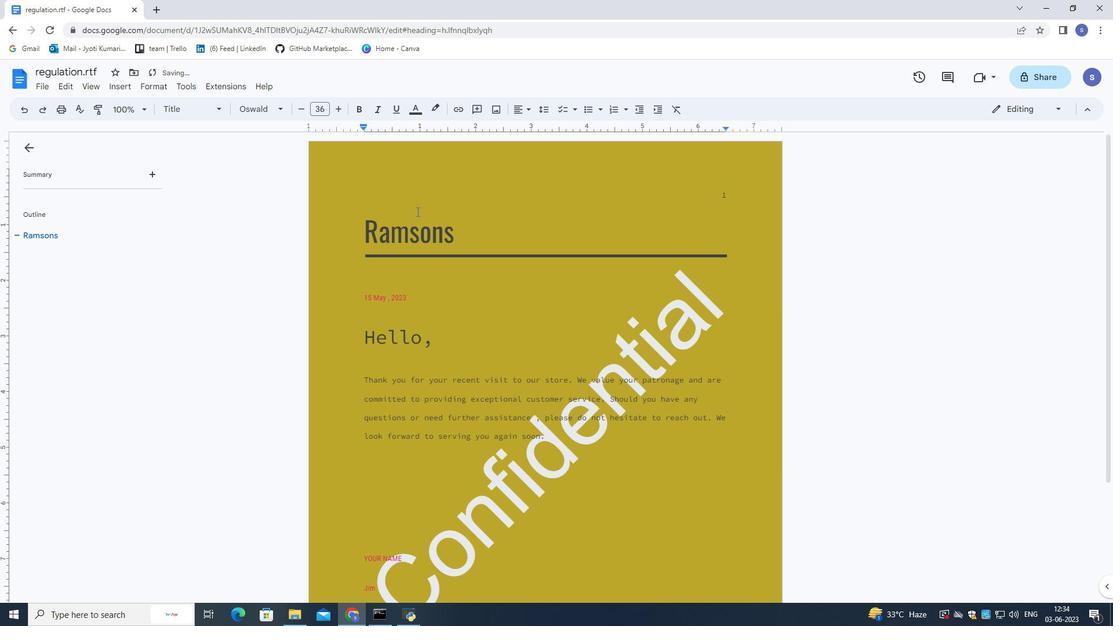 
Action: Mouse moved to (419, 216)
Screenshot: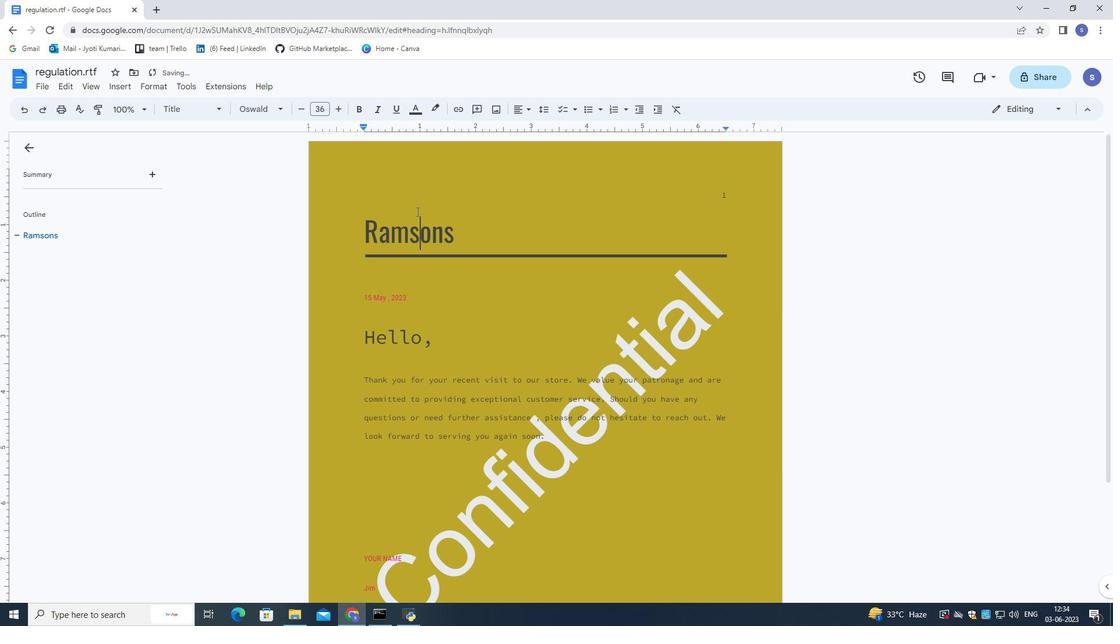 
Action: Mouse scrolled (419, 215) with delta (0, 0)
Screenshot: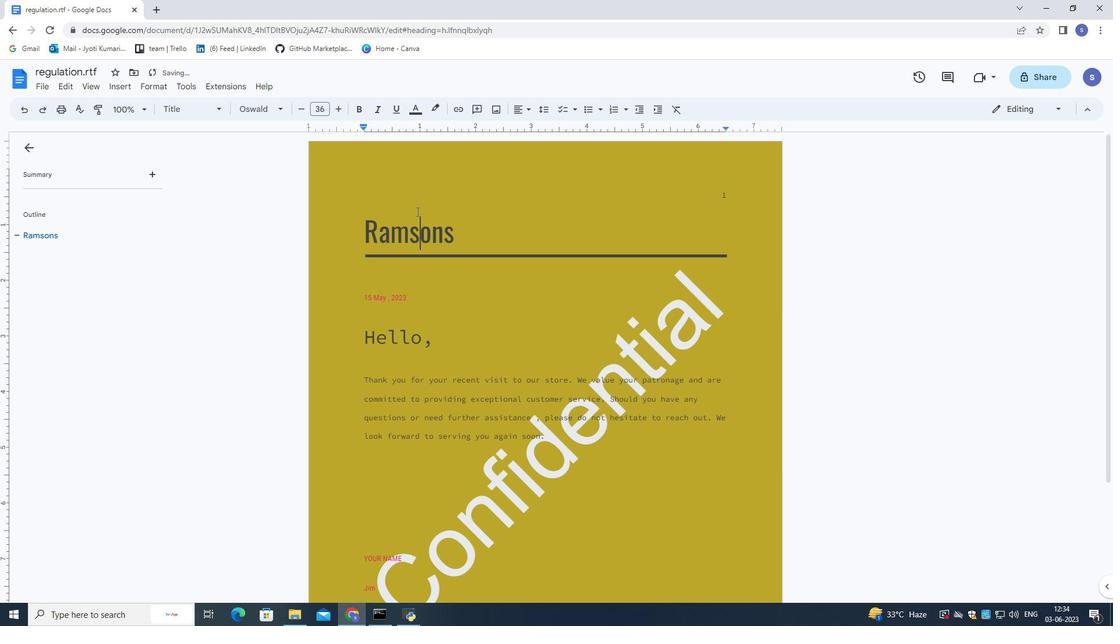 
Action: Mouse scrolled (419, 215) with delta (0, 0)
Screenshot: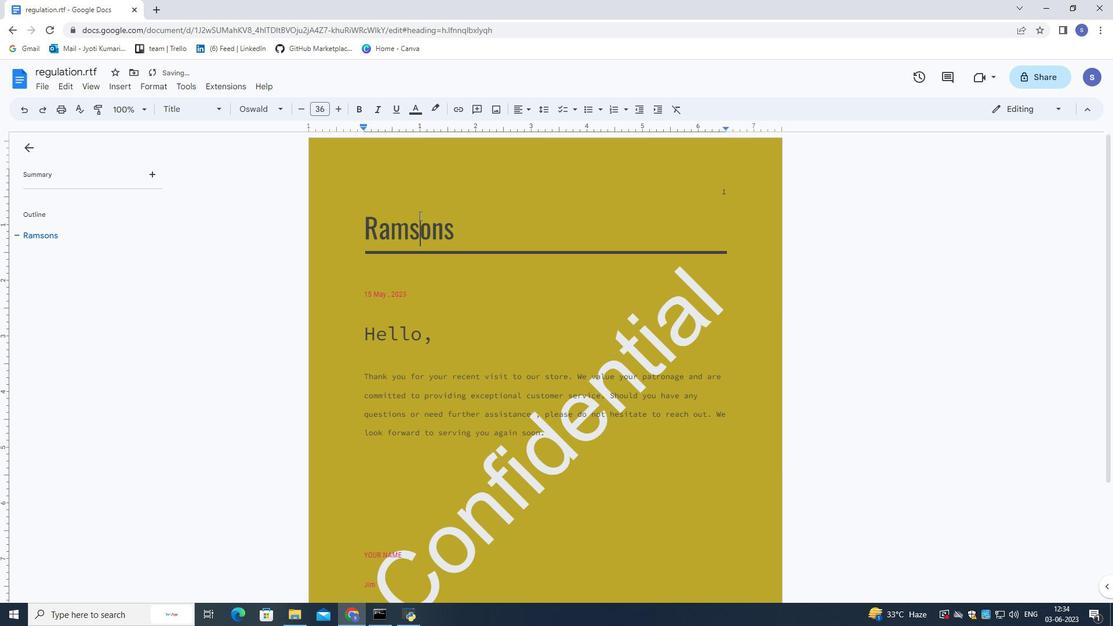 
Action: Mouse scrolled (419, 216) with delta (0, 0)
Screenshot: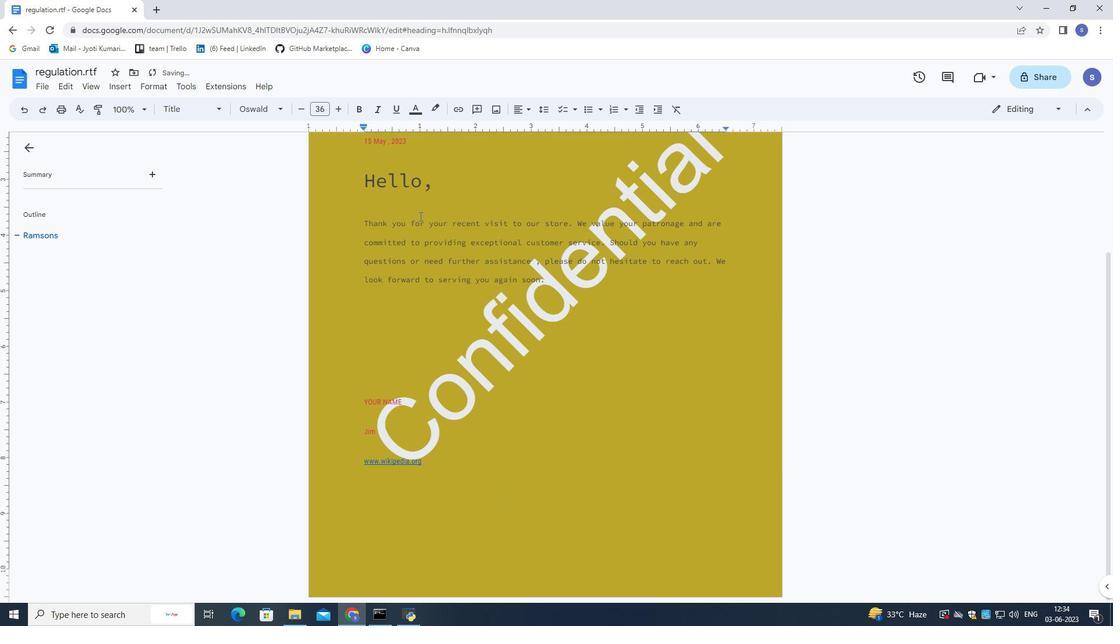 
Action: Mouse scrolled (419, 216) with delta (0, 0)
Screenshot: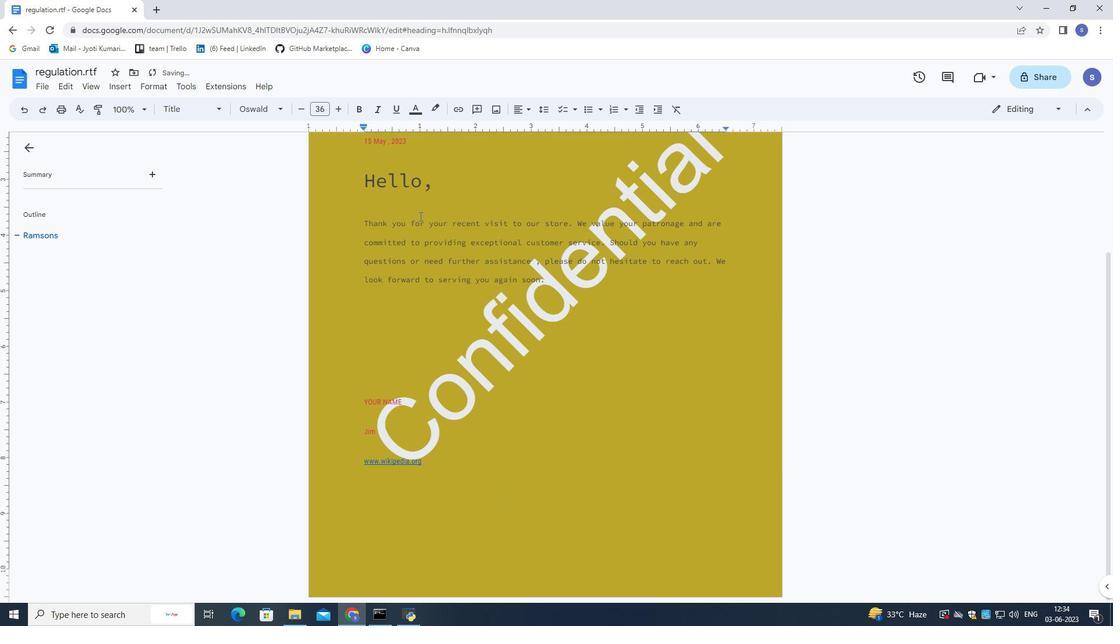 
Action: Mouse scrolled (419, 216) with delta (0, 0)
Screenshot: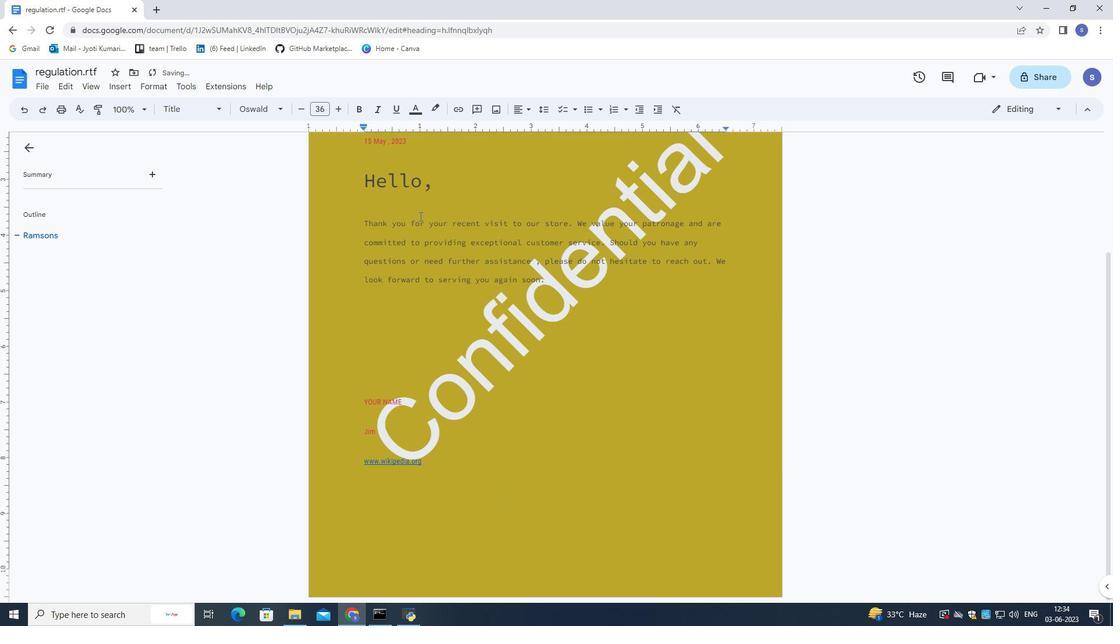 
Action: Mouse scrolled (419, 216) with delta (0, 0)
Screenshot: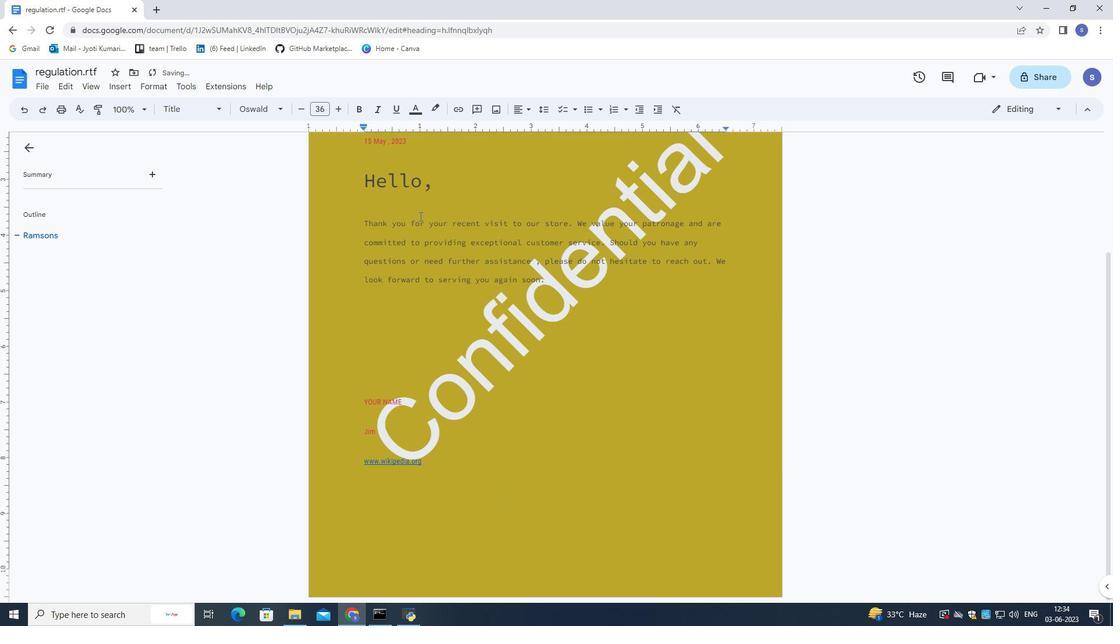 
Action: Mouse scrolled (419, 216) with delta (0, 0)
Screenshot: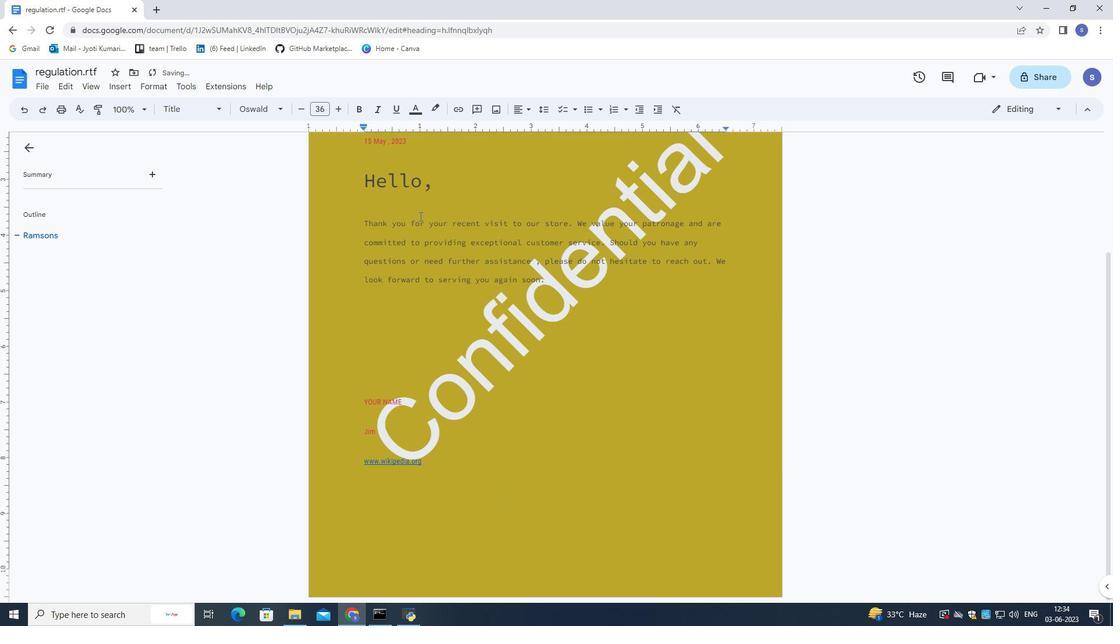 
Action: Mouse scrolled (419, 216) with delta (0, 0)
Screenshot: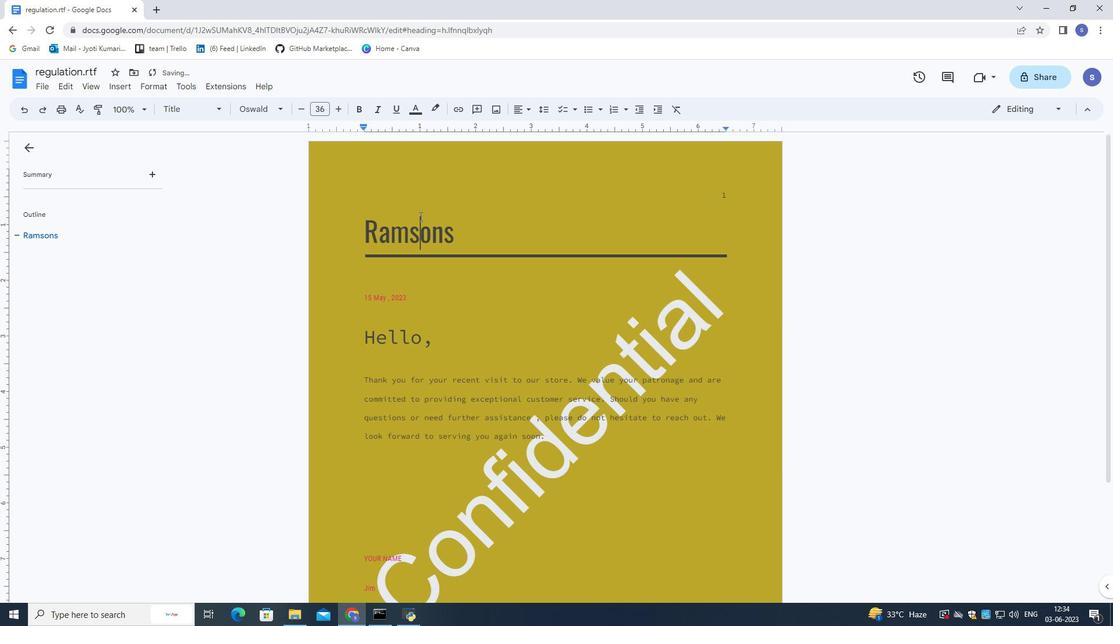 
Action: Mouse scrolled (419, 216) with delta (0, 0)
Screenshot: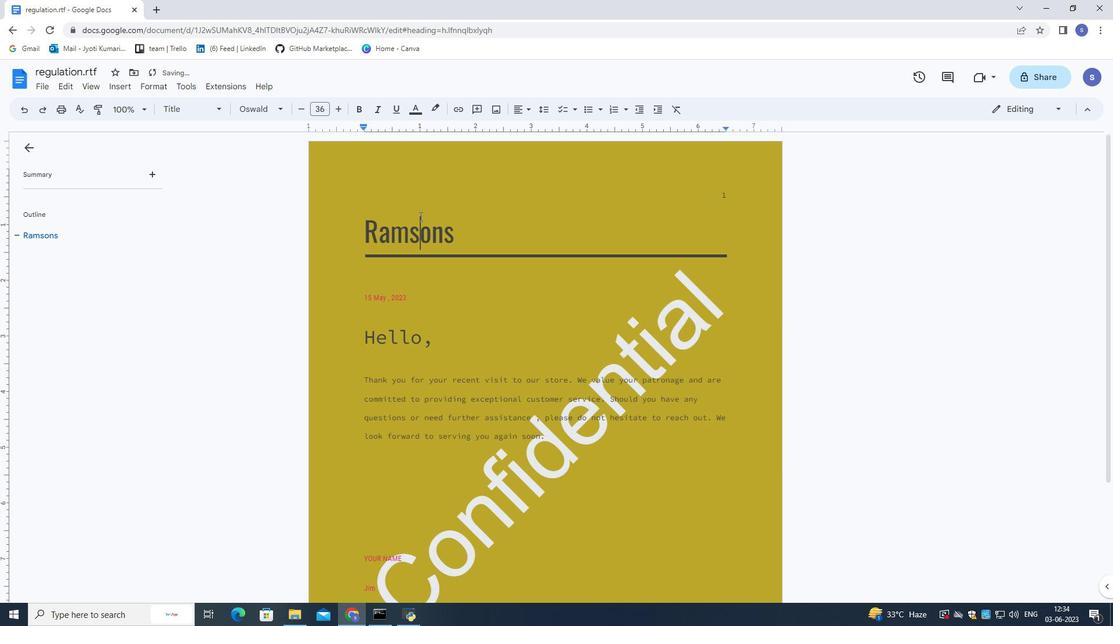 
Action: Mouse moved to (421, 214)
Screenshot: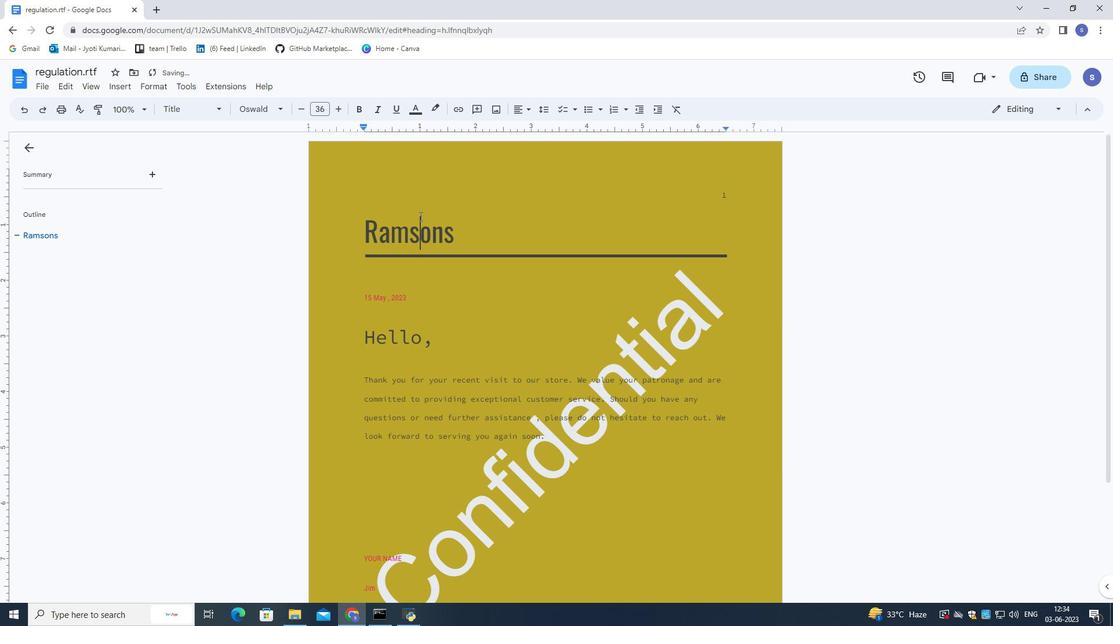 
